 Task: Find connections with filter location Burg bei Magdeburg with filter topic #personaldevelopment with filter profile language German with filter current company Believe with filter school Chatrapati Sahuji Maharaj Kanpur University, Kanpur with filter industry Administrative and Support Services with filter service category Translation with filter keywords title Quality Engineer
Action: Mouse moved to (481, 64)
Screenshot: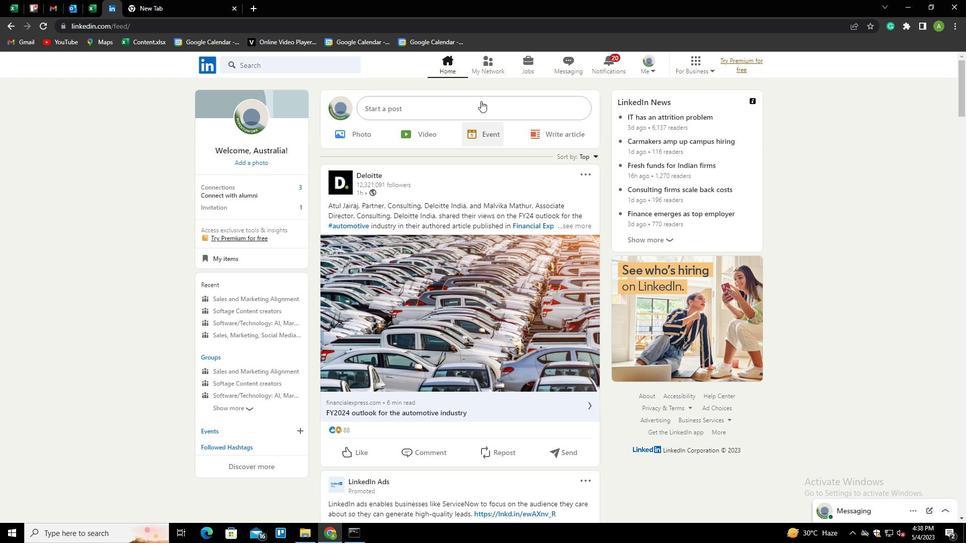 
Action: Mouse pressed left at (481, 64)
Screenshot: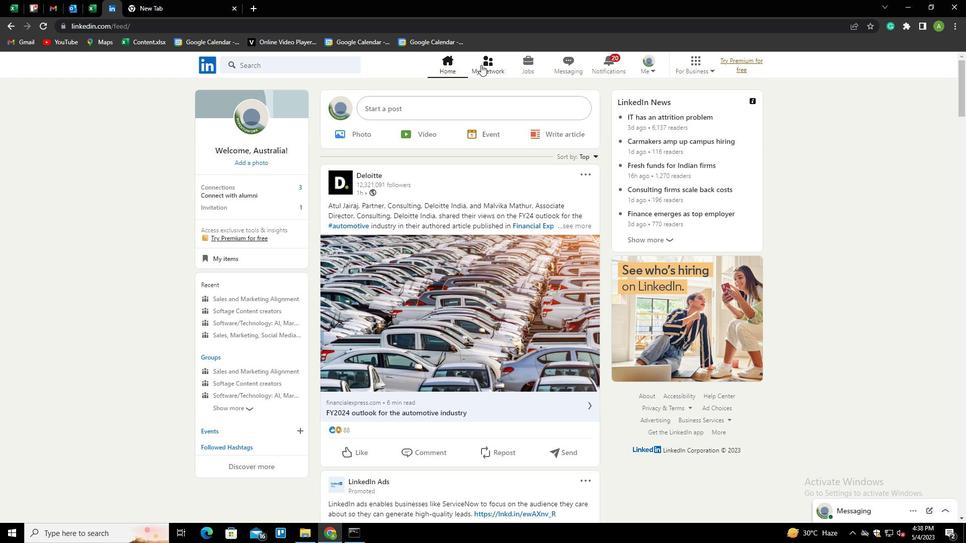
Action: Mouse moved to (270, 116)
Screenshot: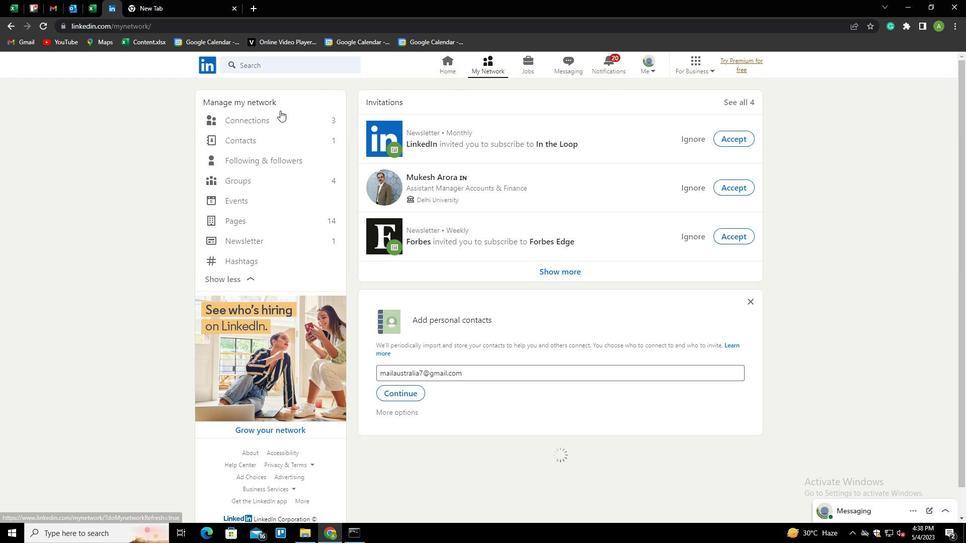 
Action: Mouse pressed left at (270, 116)
Screenshot: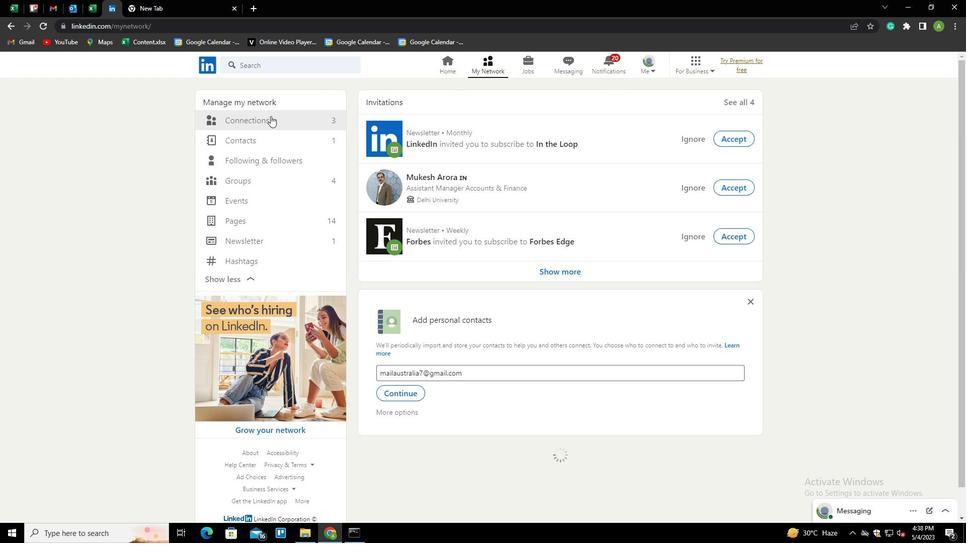 
Action: Mouse moved to (272, 117)
Screenshot: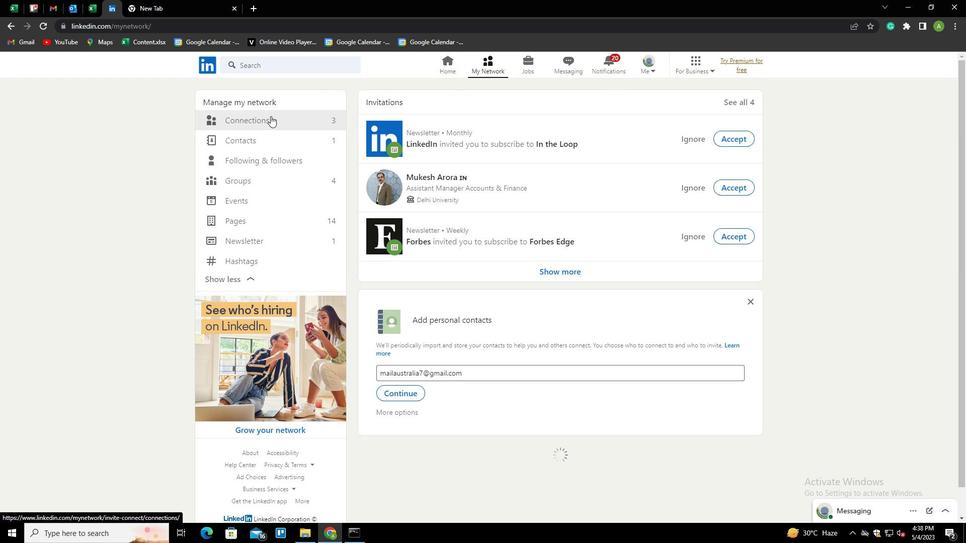 
Action: Mouse pressed left at (272, 117)
Screenshot: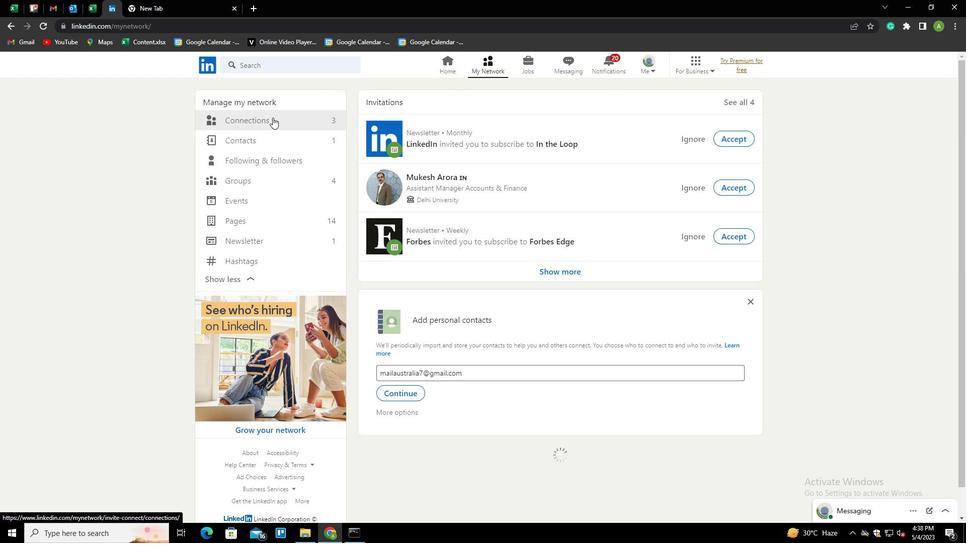 
Action: Mouse moved to (573, 122)
Screenshot: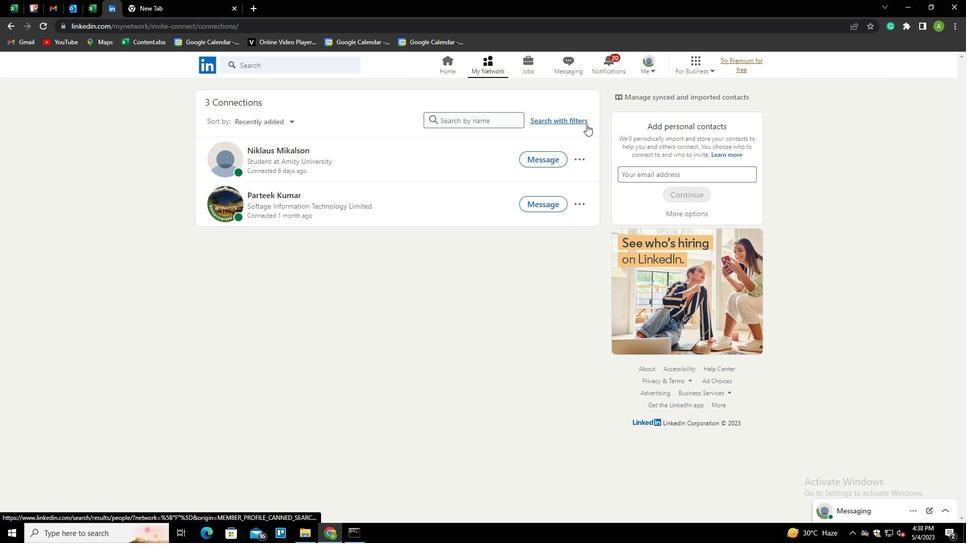 
Action: Mouse pressed left at (573, 122)
Screenshot: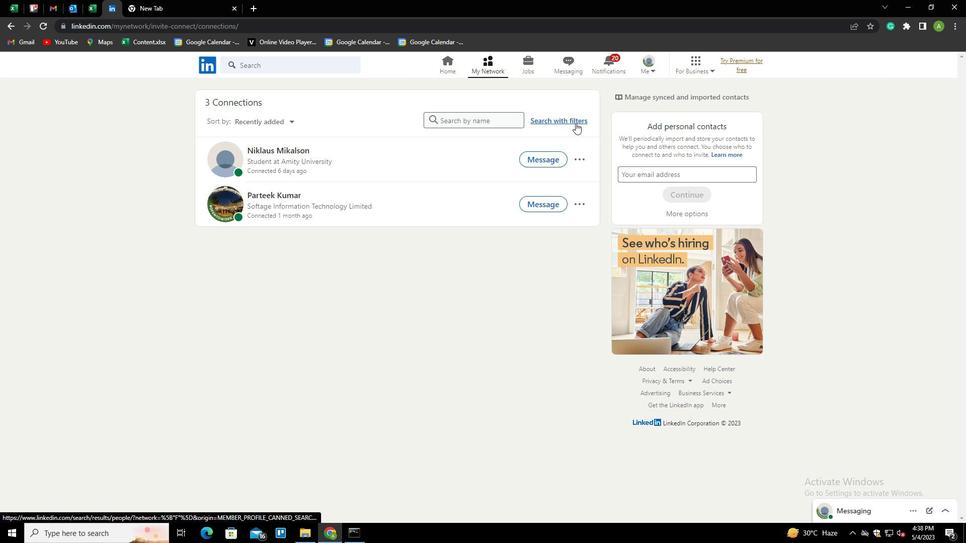 
Action: Mouse moved to (516, 95)
Screenshot: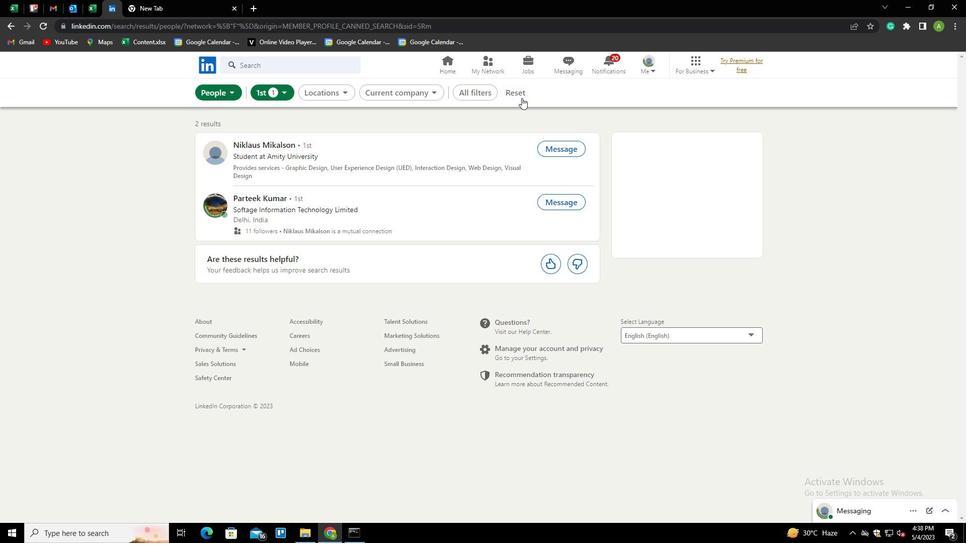 
Action: Mouse pressed left at (516, 95)
Screenshot: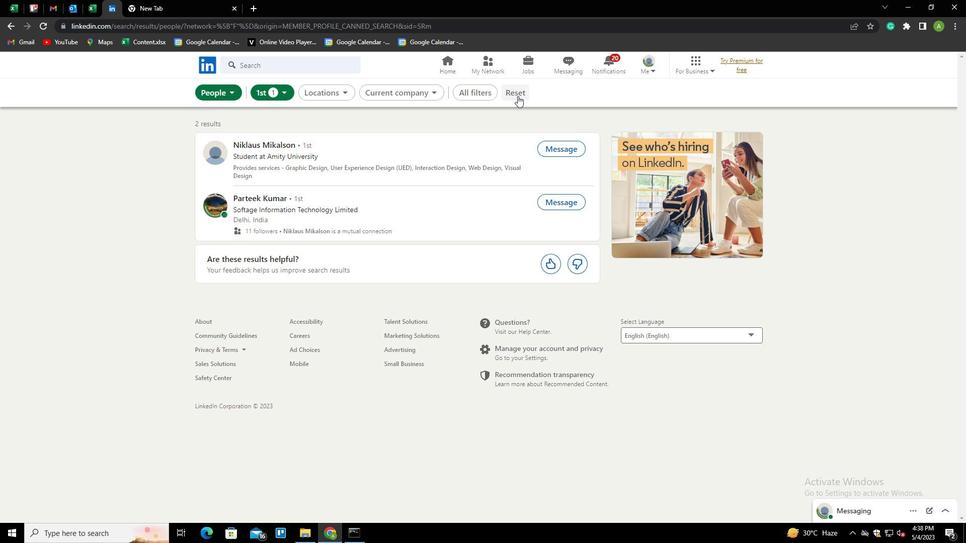 
Action: Mouse moved to (490, 95)
Screenshot: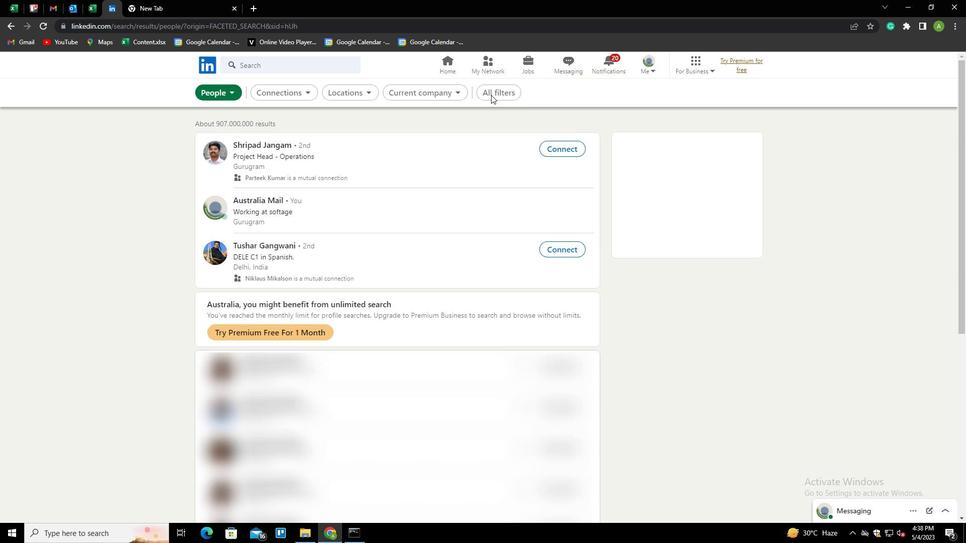
Action: Mouse pressed left at (490, 95)
Screenshot: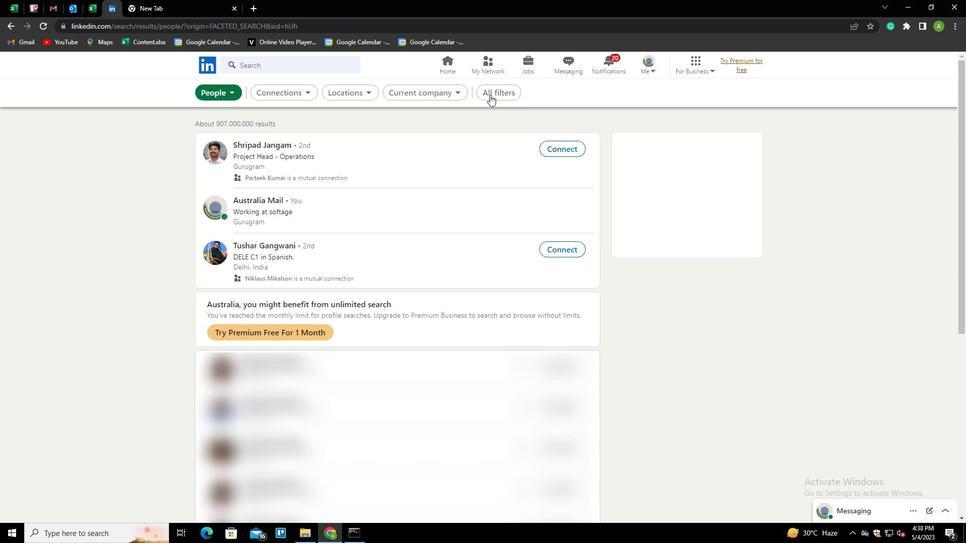 
Action: Mouse moved to (836, 338)
Screenshot: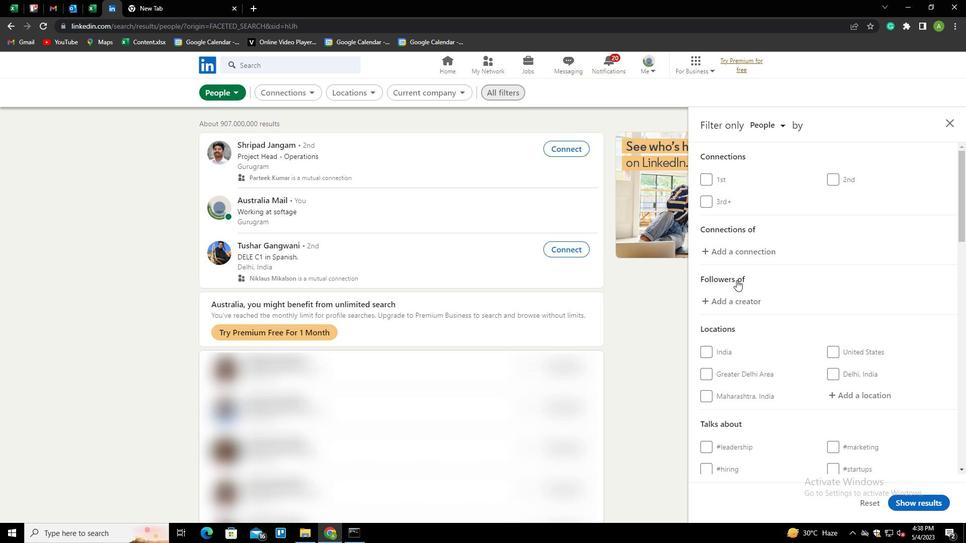 
Action: Mouse scrolled (836, 337) with delta (0, 0)
Screenshot: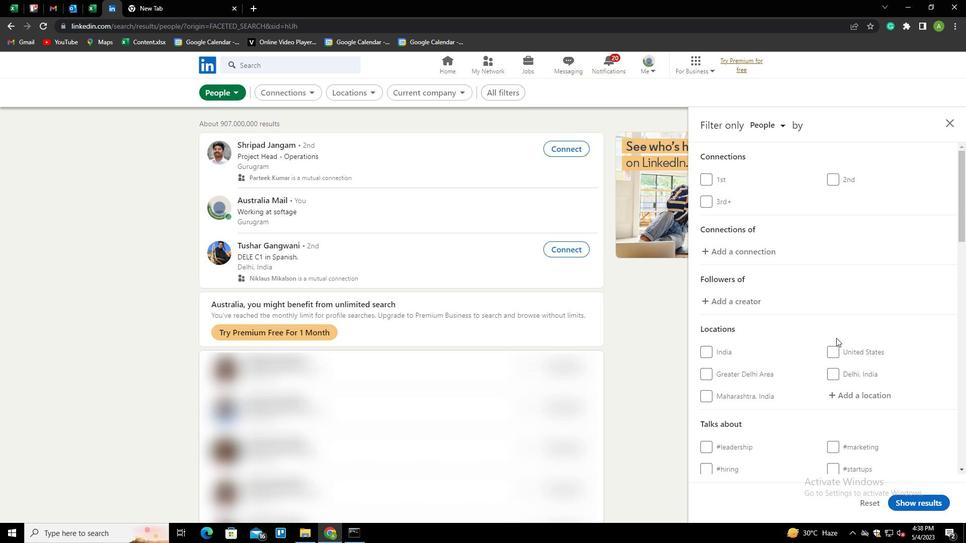 
Action: Mouse scrolled (836, 337) with delta (0, 0)
Screenshot: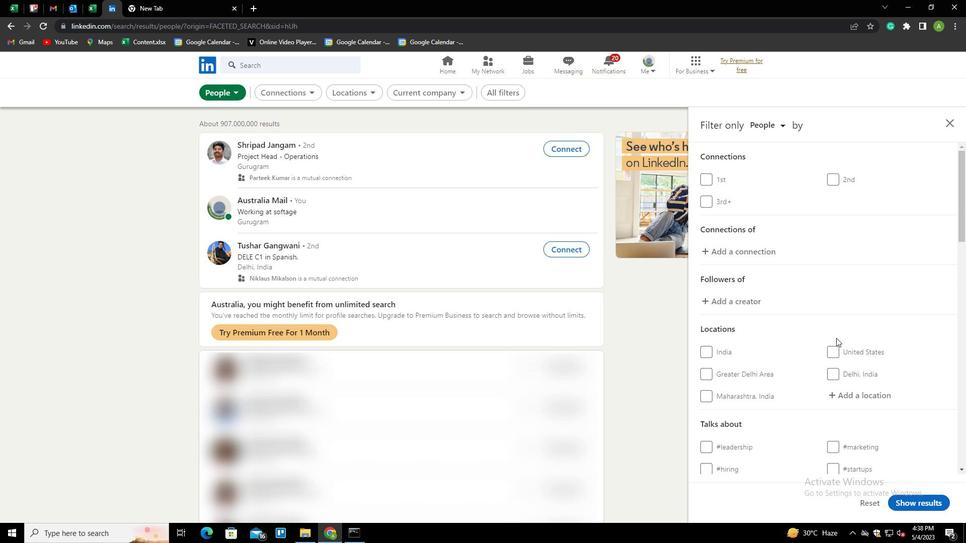 
Action: Mouse moved to (834, 296)
Screenshot: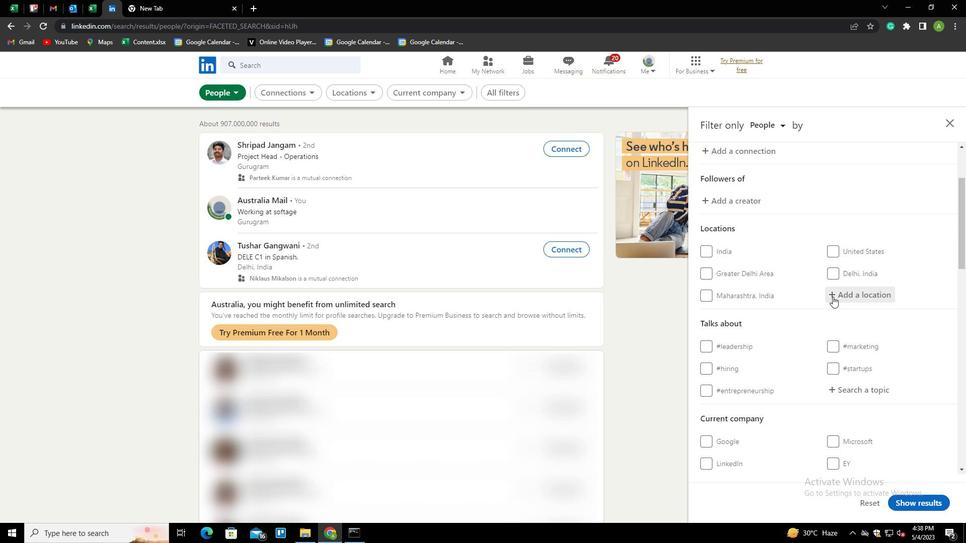 
Action: Mouse pressed left at (834, 296)
Screenshot: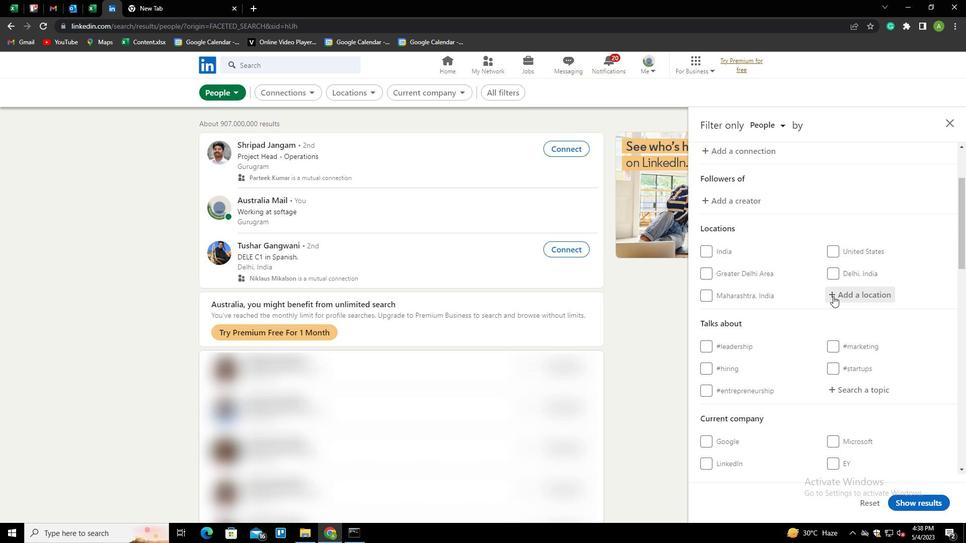 
Action: Mouse moved to (838, 296)
Screenshot: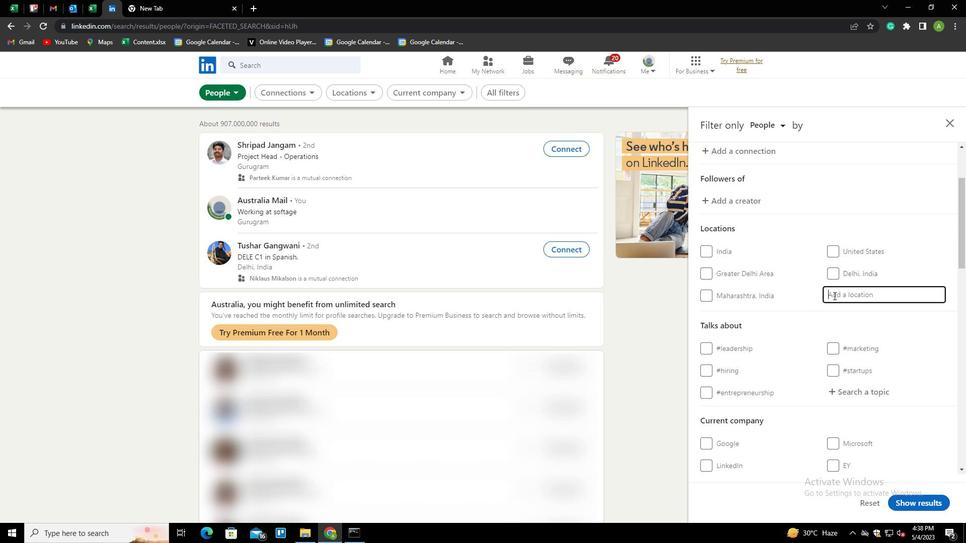 
Action: Key pressed <Key.shift>BURG<Key.space>BEI
Screenshot: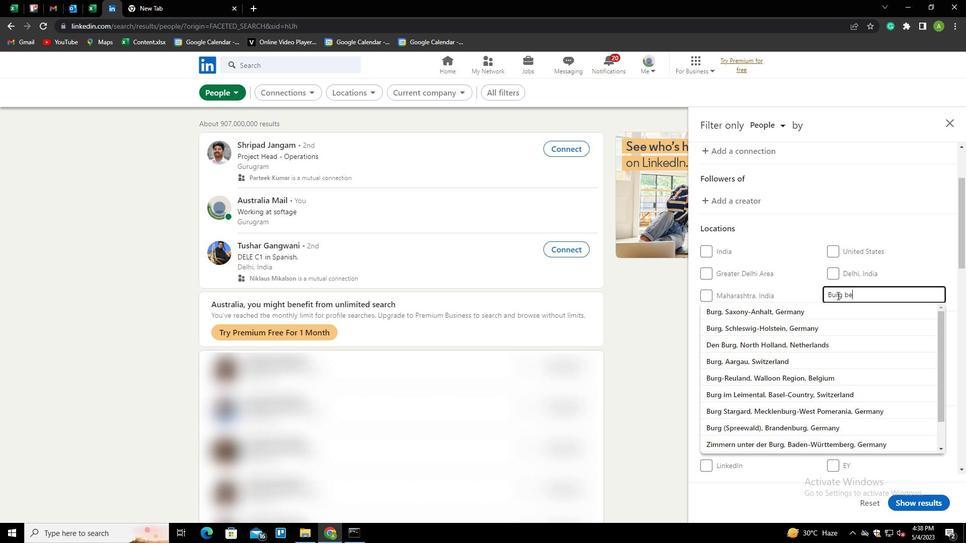 
Action: Mouse moved to (860, 296)
Screenshot: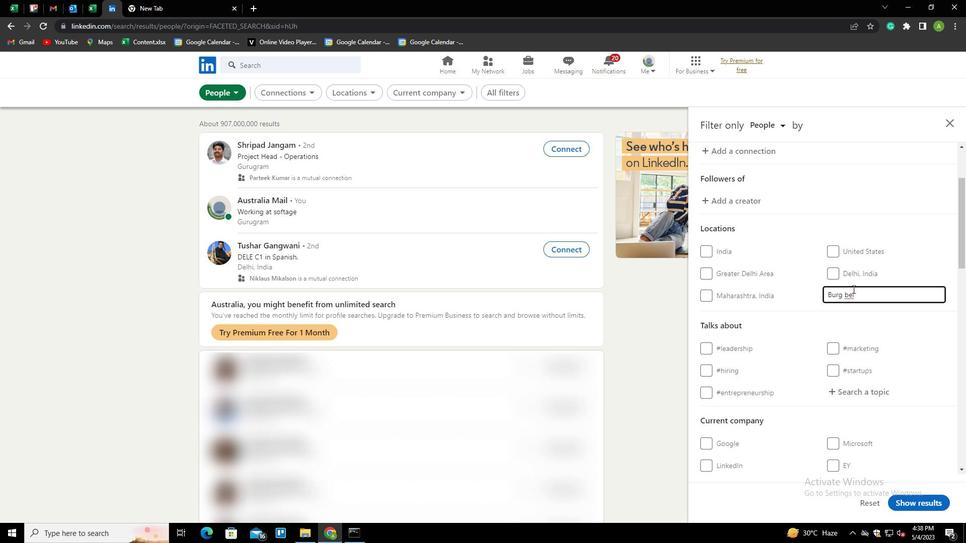 
Action: Key pressed <Key.space><Key.shift>MAGDEBR<Key.backspace>URG
Screenshot: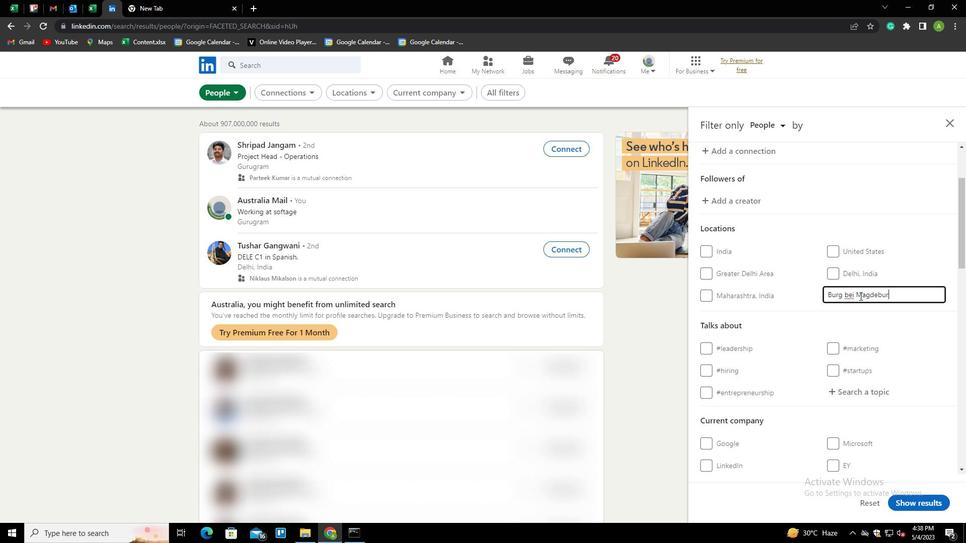 
Action: Mouse moved to (909, 327)
Screenshot: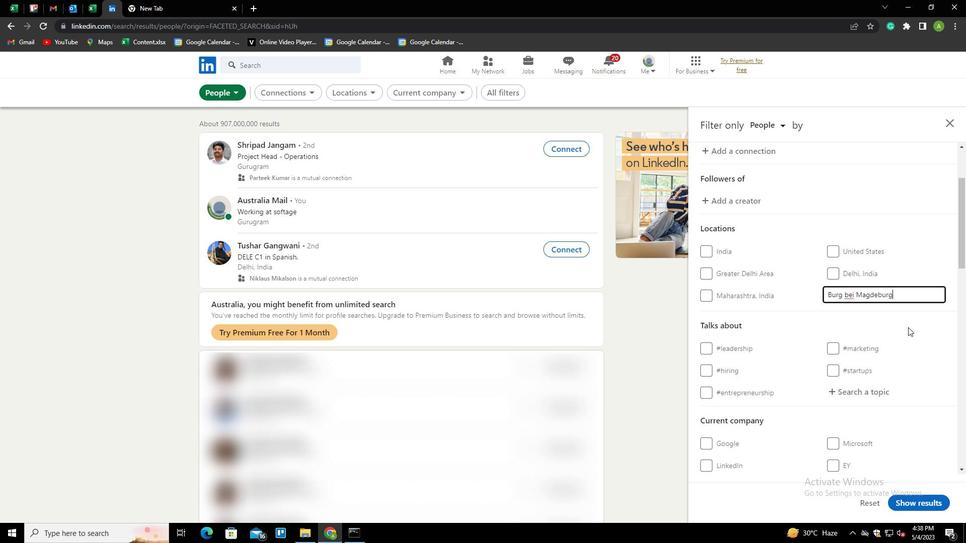 
Action: Mouse pressed left at (909, 327)
Screenshot: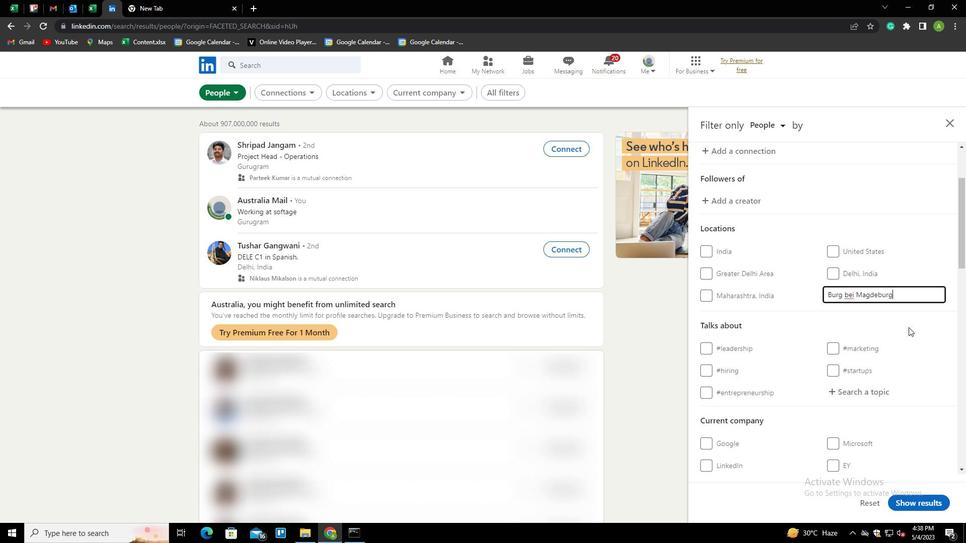 
Action: Mouse moved to (856, 392)
Screenshot: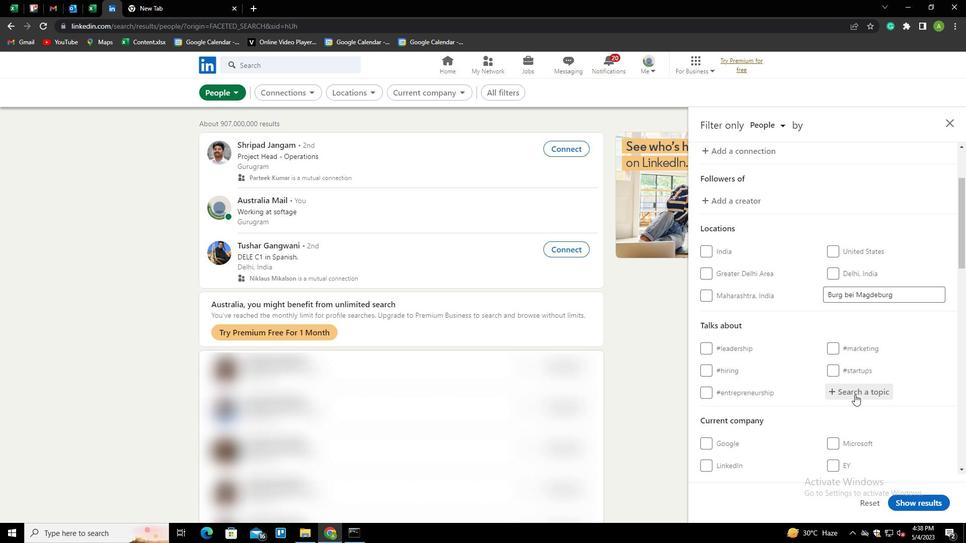 
Action: Mouse pressed left at (856, 392)
Screenshot: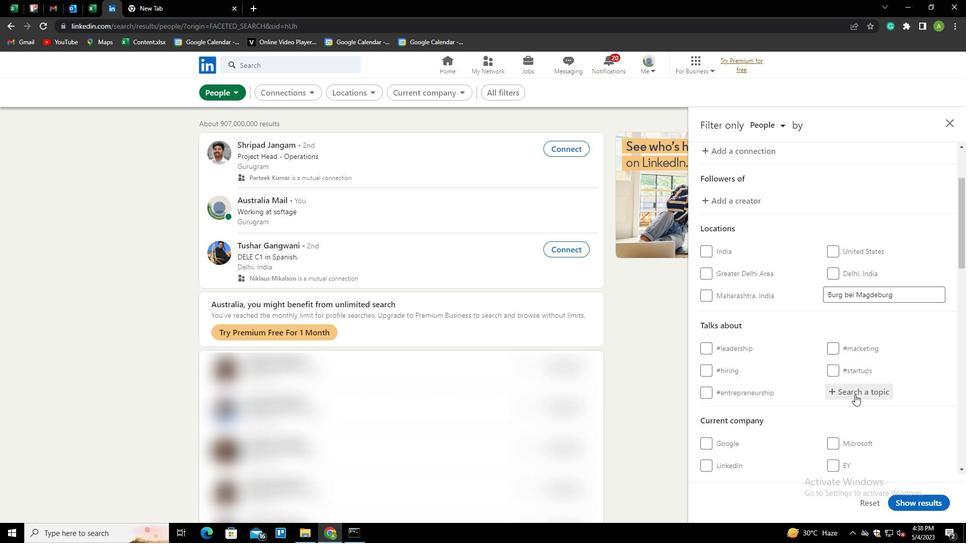 
Action: Mouse moved to (847, 385)
Screenshot: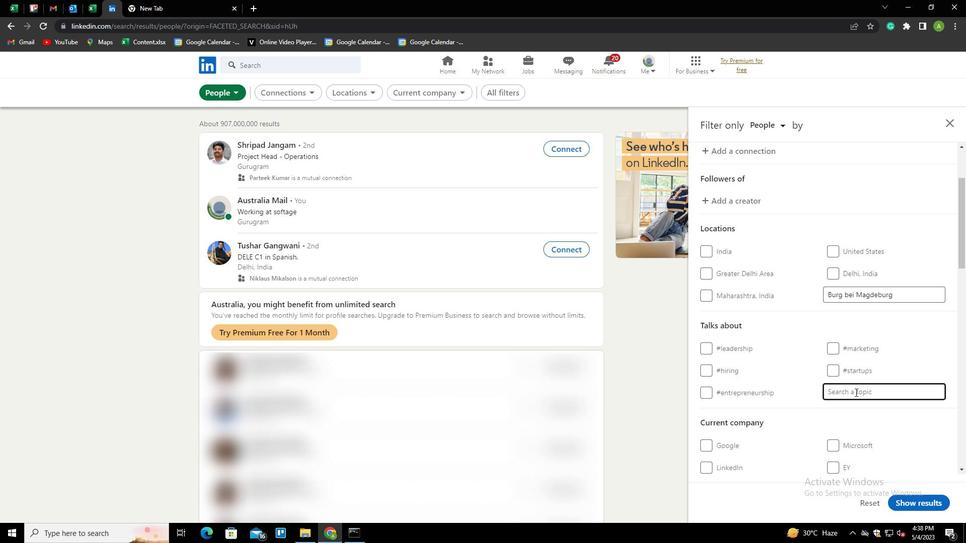 
Action: Key pressed PERSONALDEVELOPMENT<Key.down><Key.enter>
Screenshot: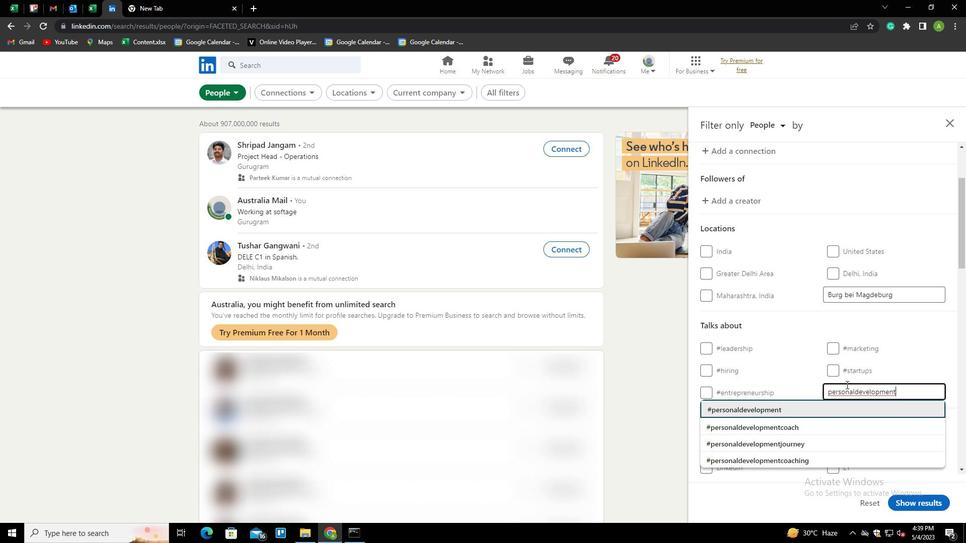 
Action: Mouse moved to (838, 378)
Screenshot: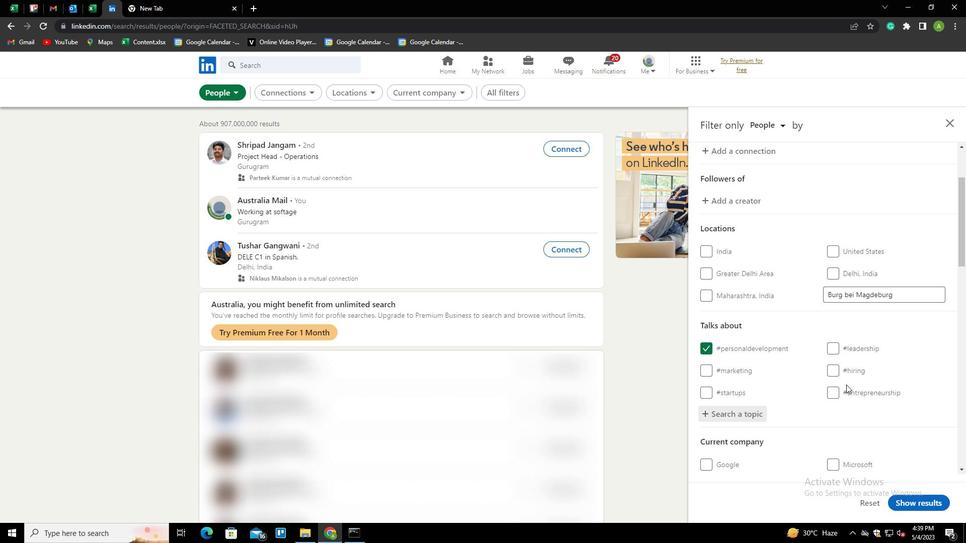 
Action: Mouse scrolled (838, 378) with delta (0, 0)
Screenshot: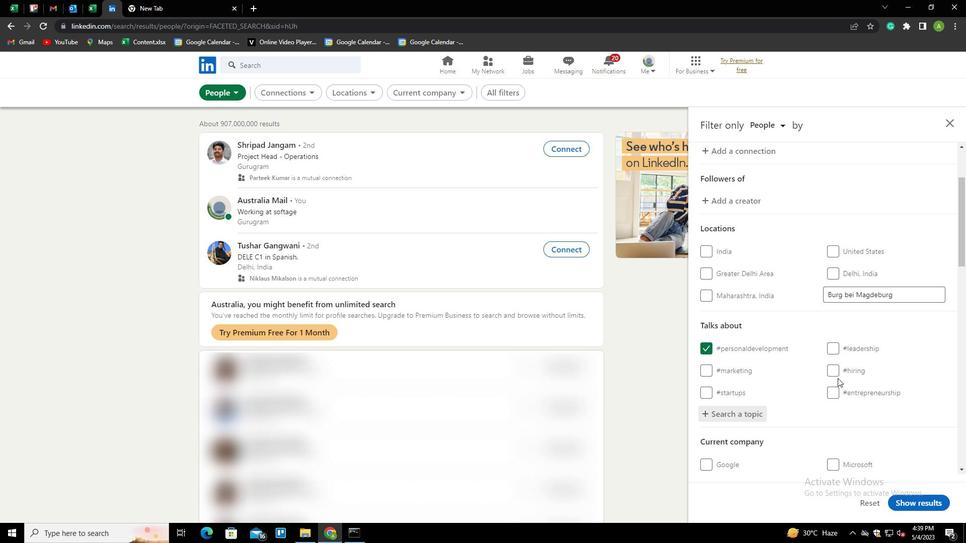 
Action: Mouse scrolled (838, 378) with delta (0, 0)
Screenshot: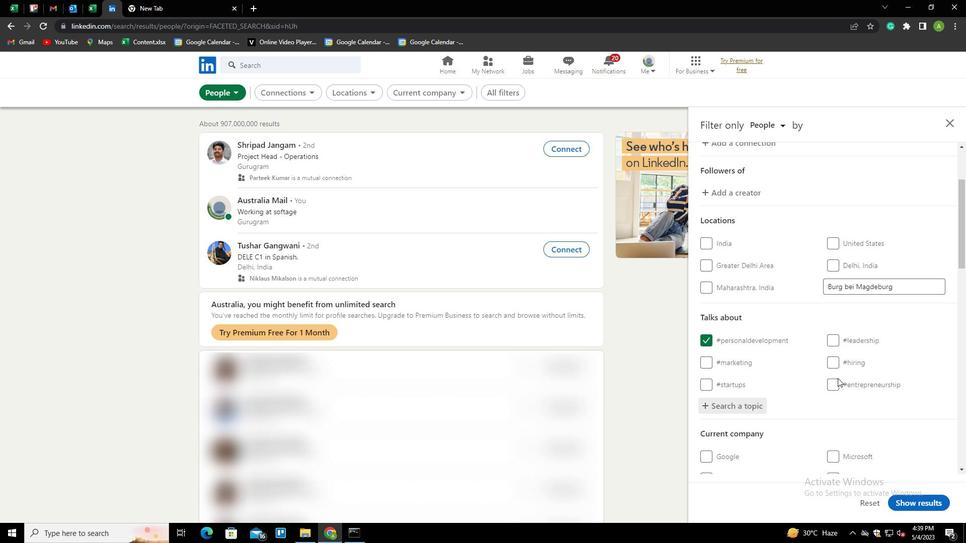 
Action: Mouse scrolled (838, 378) with delta (0, 0)
Screenshot: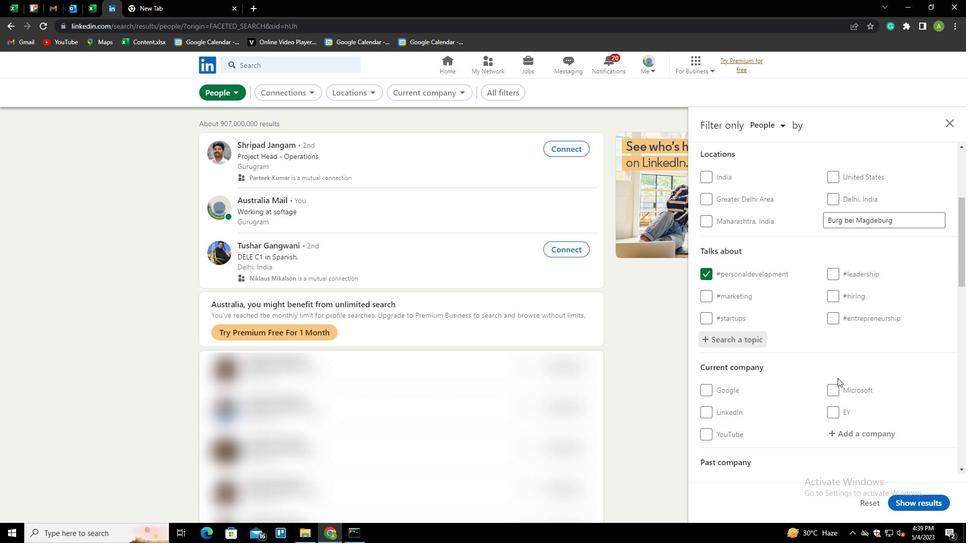 
Action: Mouse moved to (845, 362)
Screenshot: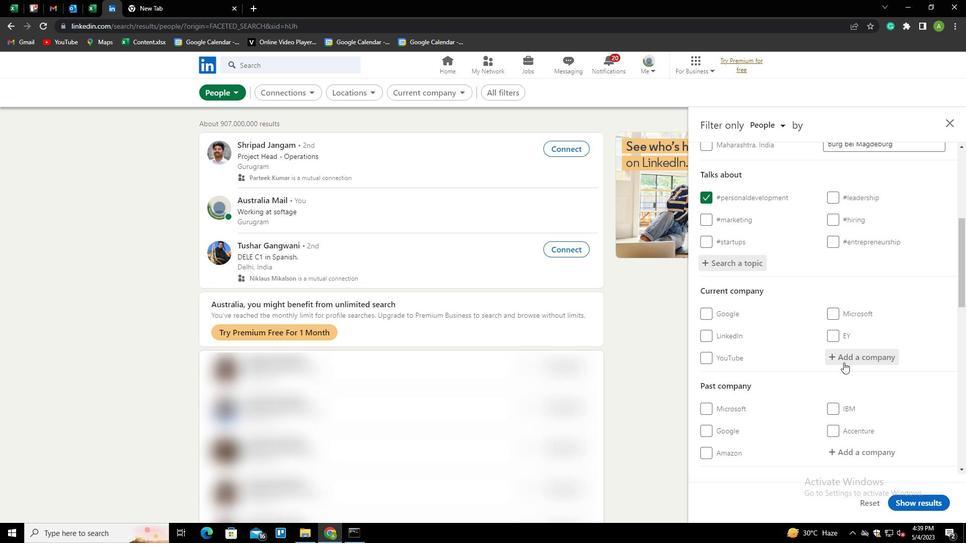 
Action: Mouse scrolled (845, 361) with delta (0, 0)
Screenshot: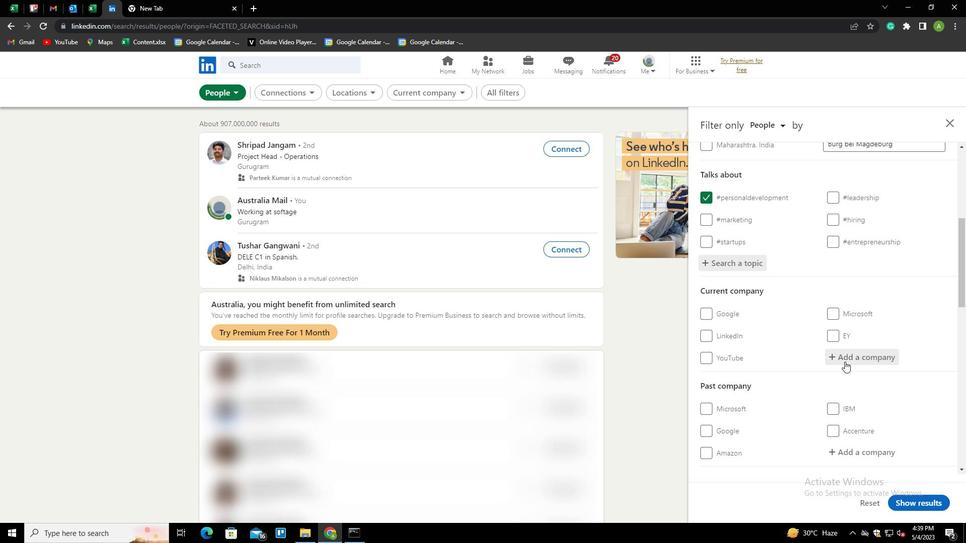 
Action: Mouse scrolled (845, 361) with delta (0, 0)
Screenshot: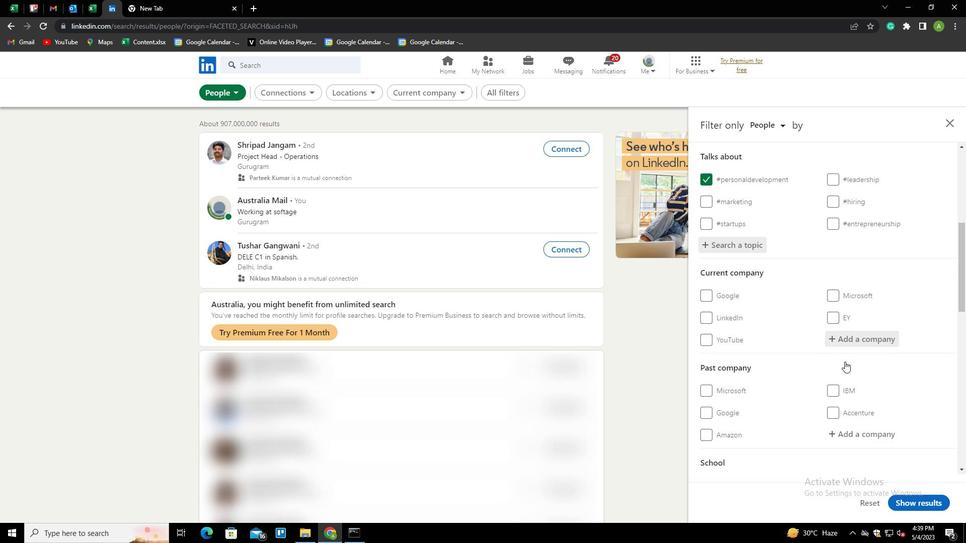 
Action: Mouse scrolled (845, 361) with delta (0, 0)
Screenshot: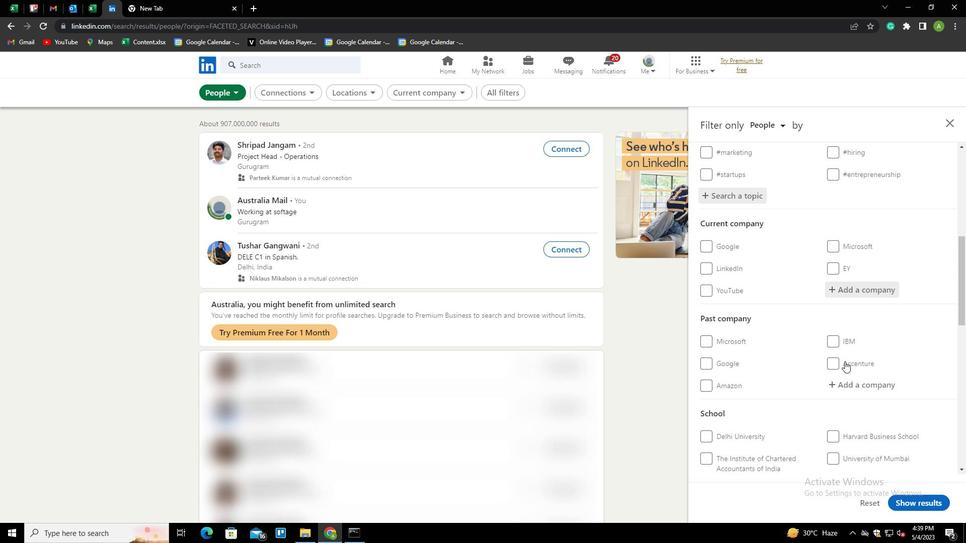 
Action: Mouse scrolled (845, 361) with delta (0, 0)
Screenshot: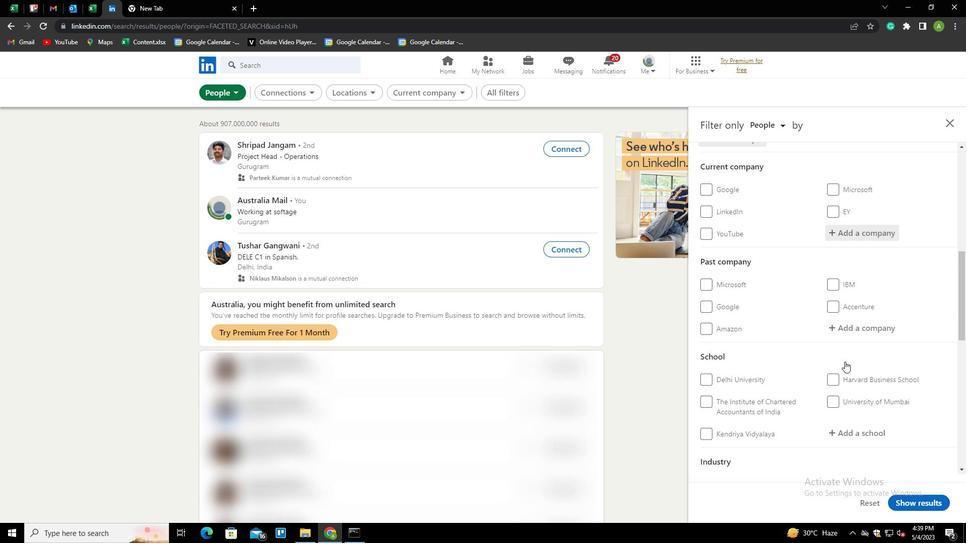 
Action: Mouse scrolled (845, 361) with delta (0, 0)
Screenshot: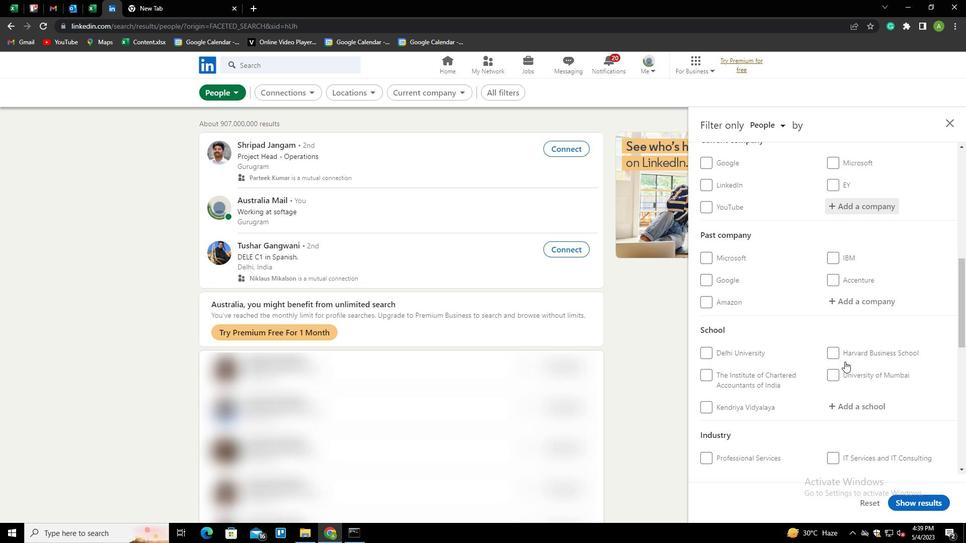 
Action: Mouse scrolled (845, 361) with delta (0, 0)
Screenshot: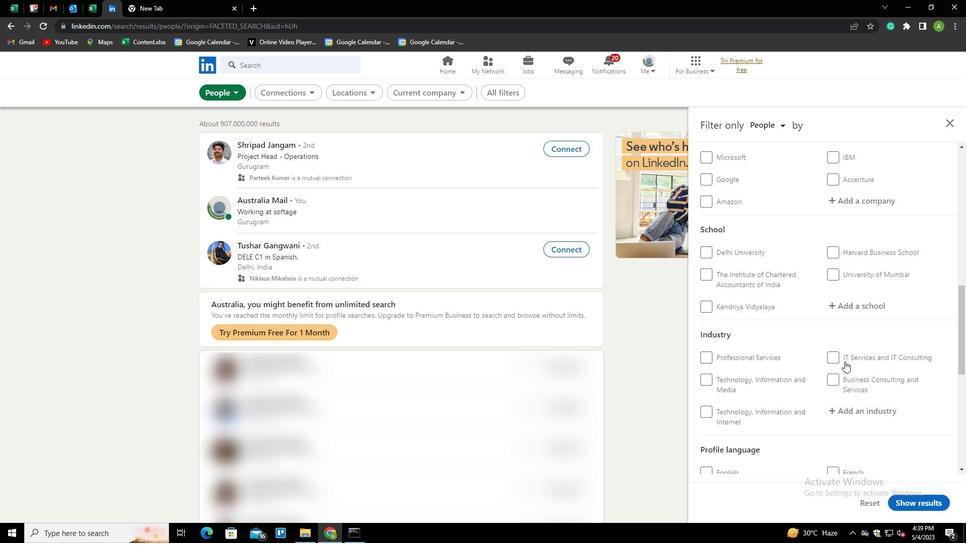 
Action: Mouse scrolled (845, 361) with delta (0, 0)
Screenshot: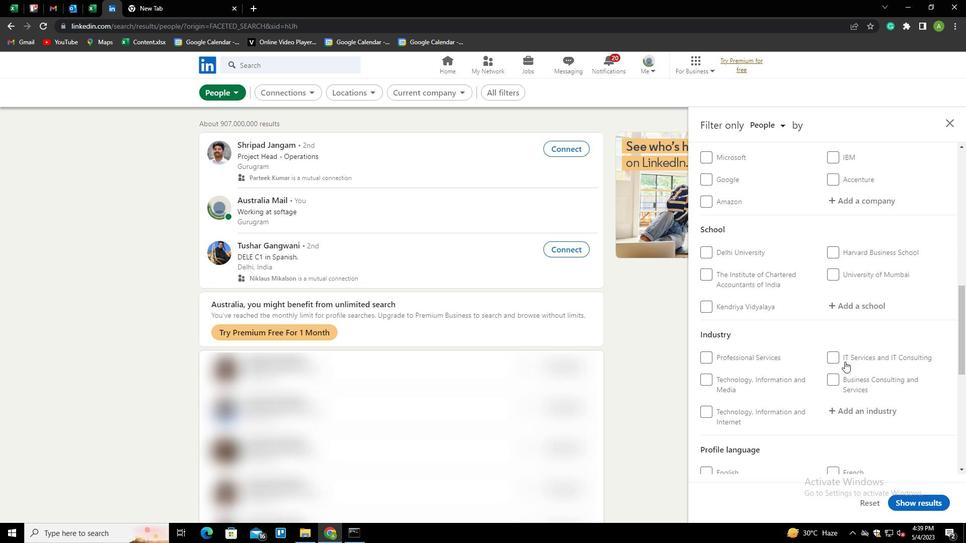 
Action: Mouse scrolled (845, 361) with delta (0, 0)
Screenshot: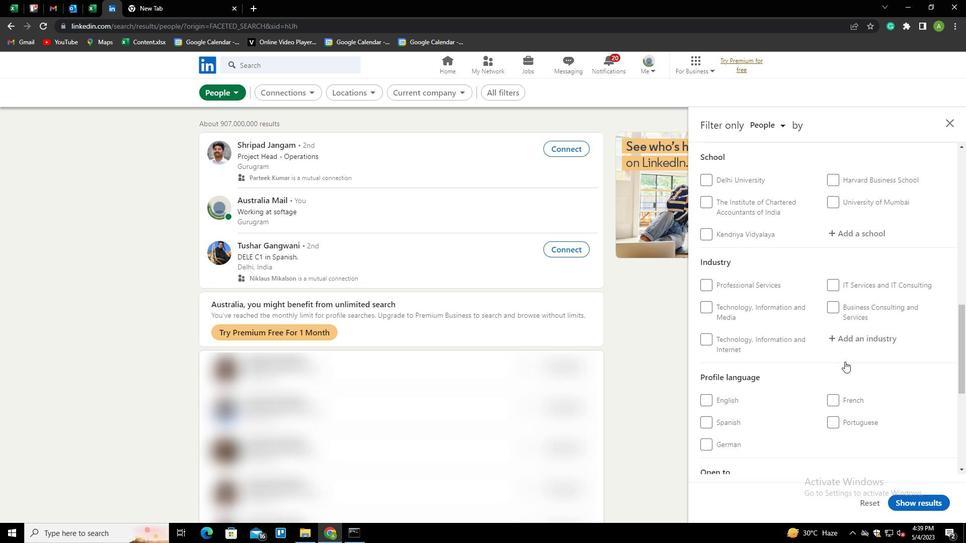 
Action: Mouse moved to (721, 366)
Screenshot: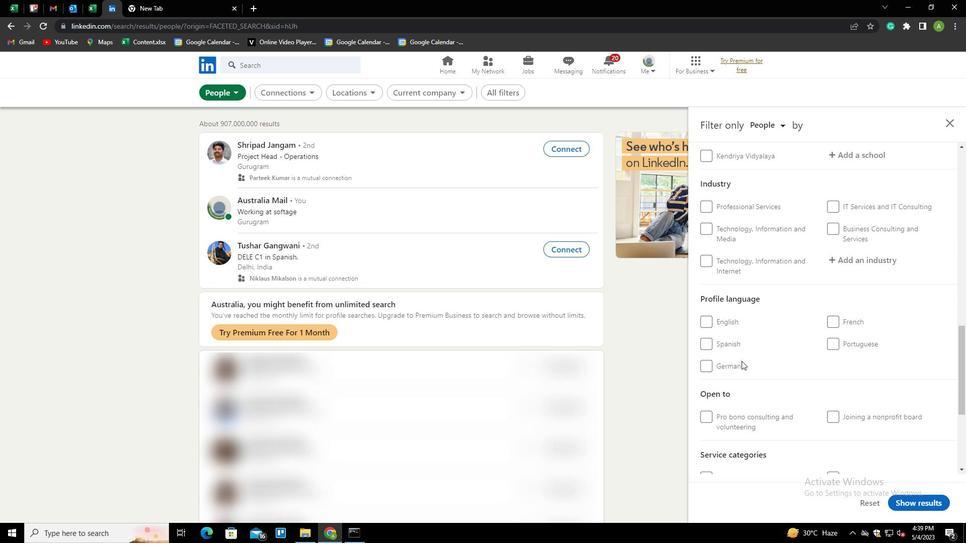 
Action: Mouse pressed left at (721, 366)
Screenshot: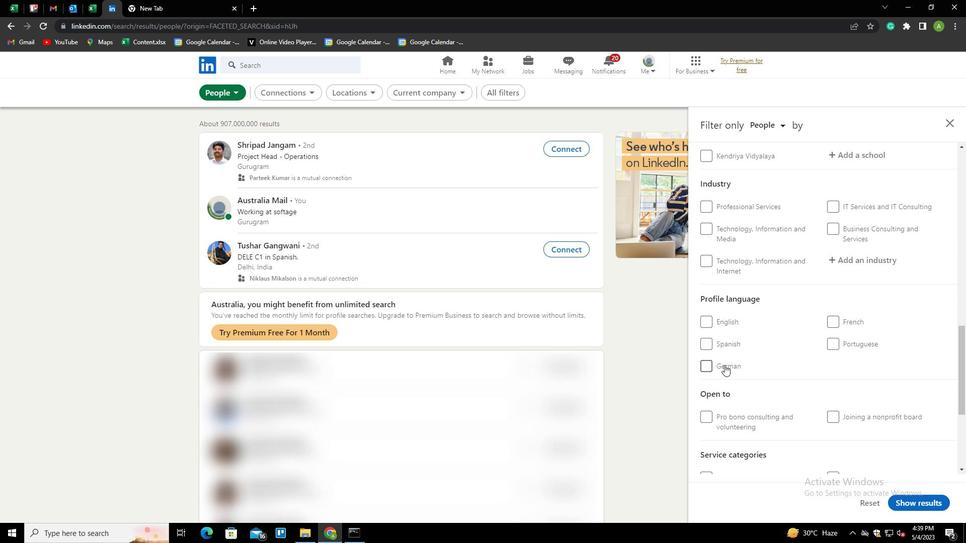 
Action: Mouse moved to (824, 384)
Screenshot: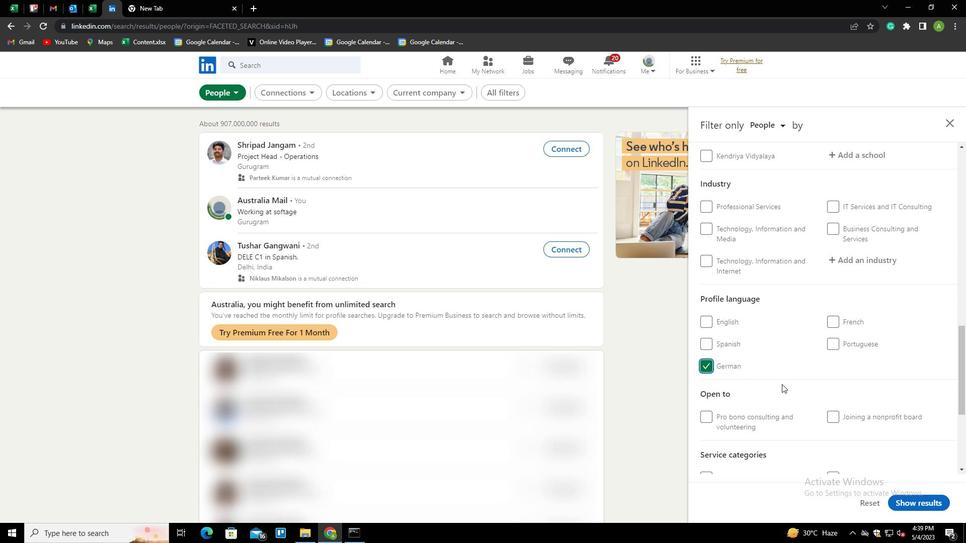 
Action: Mouse scrolled (824, 385) with delta (0, 0)
Screenshot: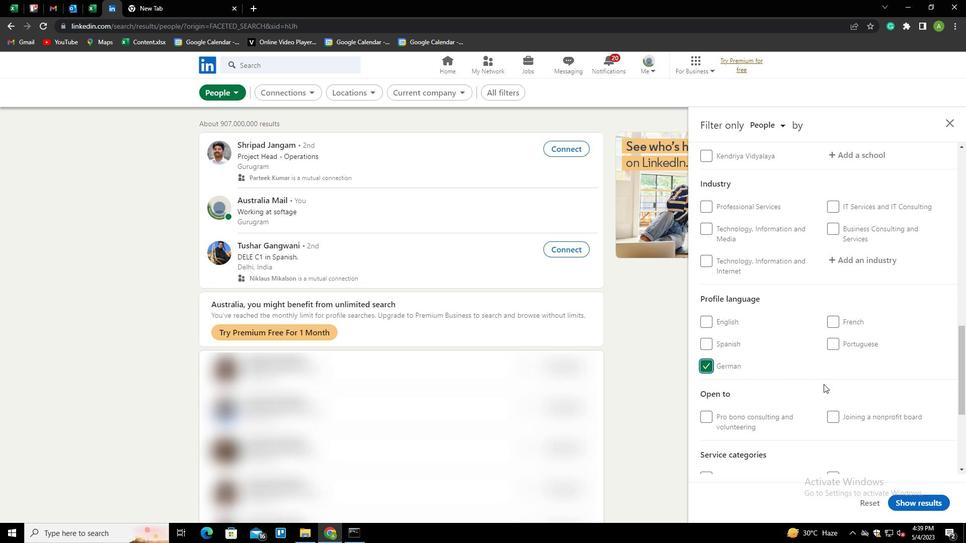 
Action: Mouse scrolled (824, 385) with delta (0, 0)
Screenshot: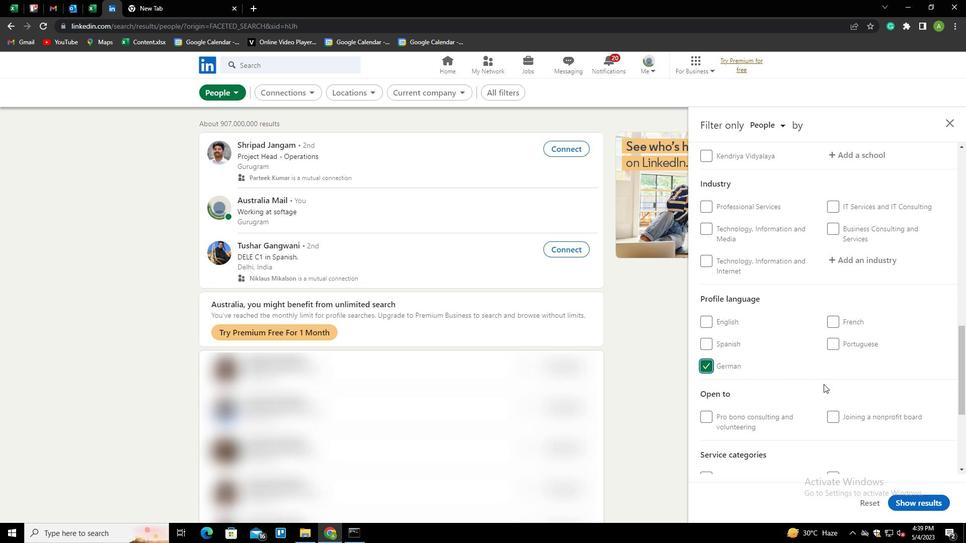 
Action: Mouse scrolled (824, 385) with delta (0, 0)
Screenshot: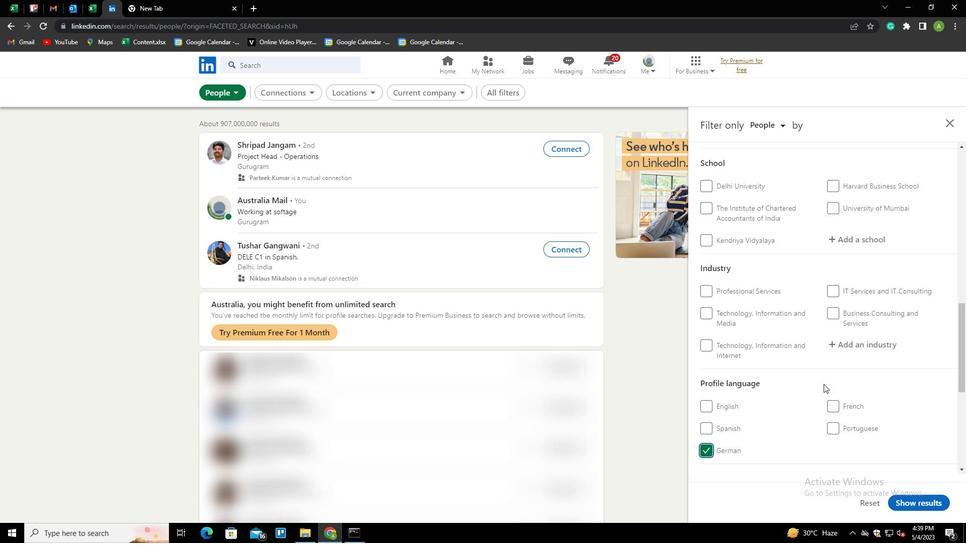 
Action: Mouse scrolled (824, 385) with delta (0, 0)
Screenshot: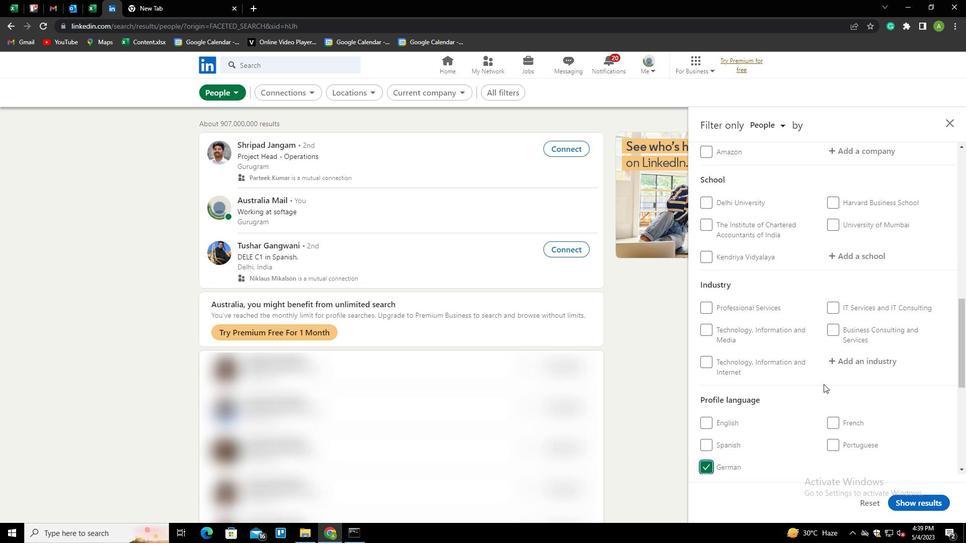 
Action: Mouse scrolled (824, 385) with delta (0, 0)
Screenshot: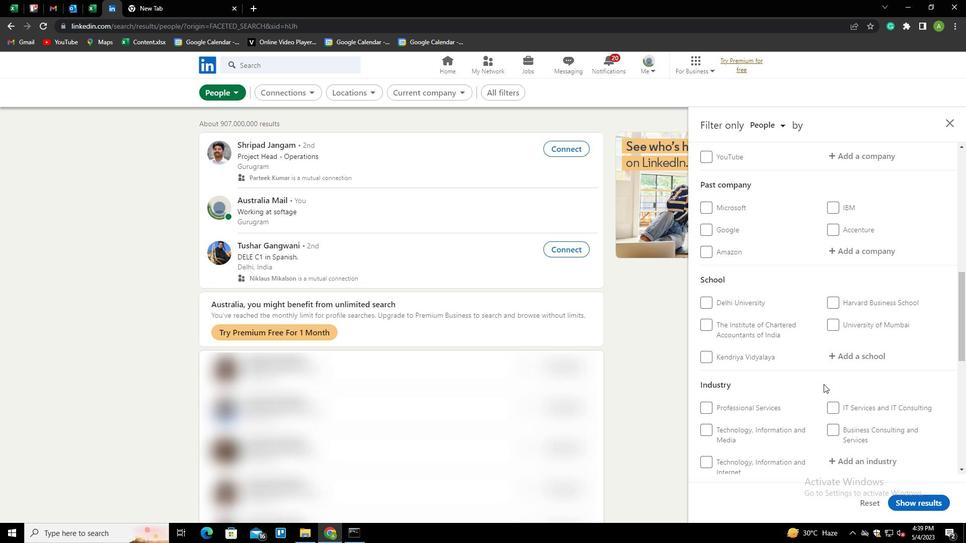 
Action: Mouse scrolled (824, 385) with delta (0, 0)
Screenshot: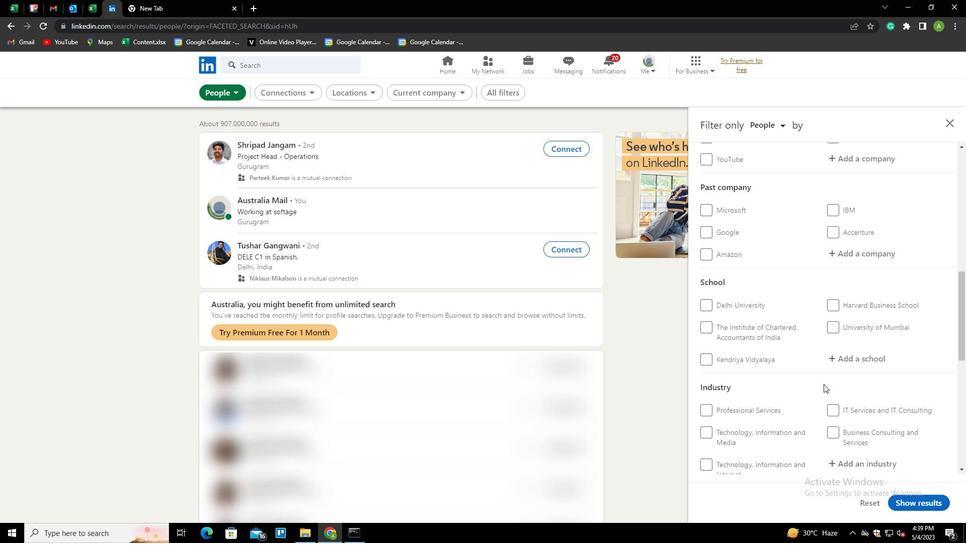 
Action: Mouse scrolled (824, 385) with delta (0, 0)
Screenshot: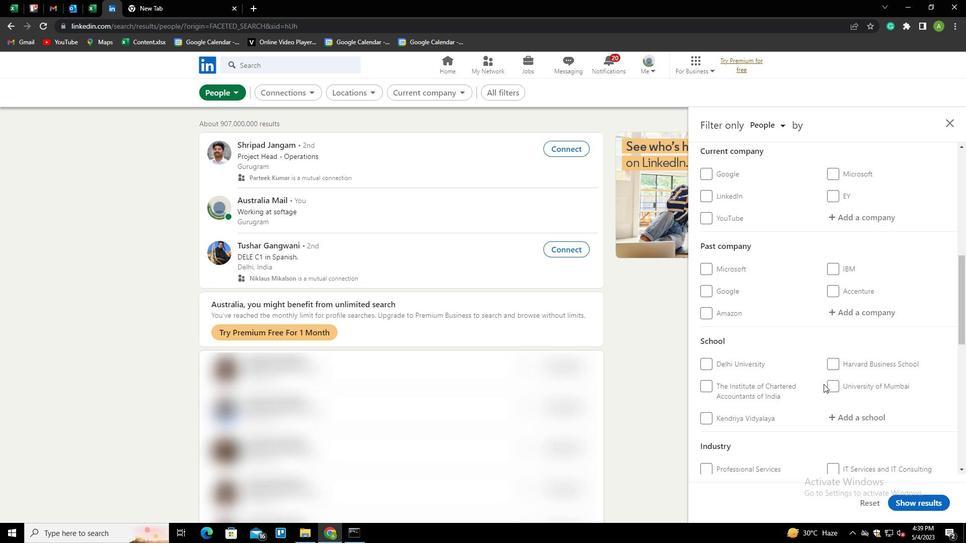 
Action: Mouse moved to (855, 308)
Screenshot: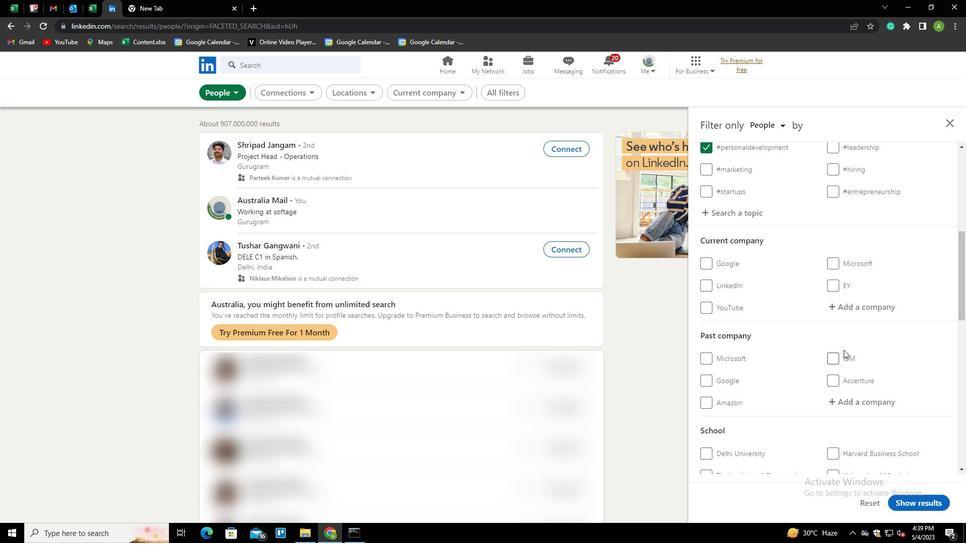 
Action: Mouse pressed left at (855, 308)
Screenshot: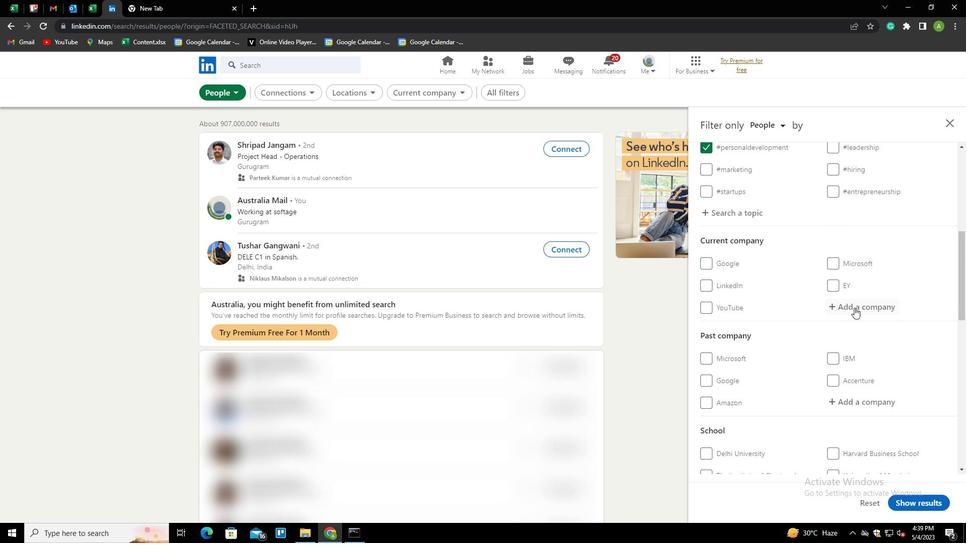 
Action: Mouse moved to (854, 306)
Screenshot: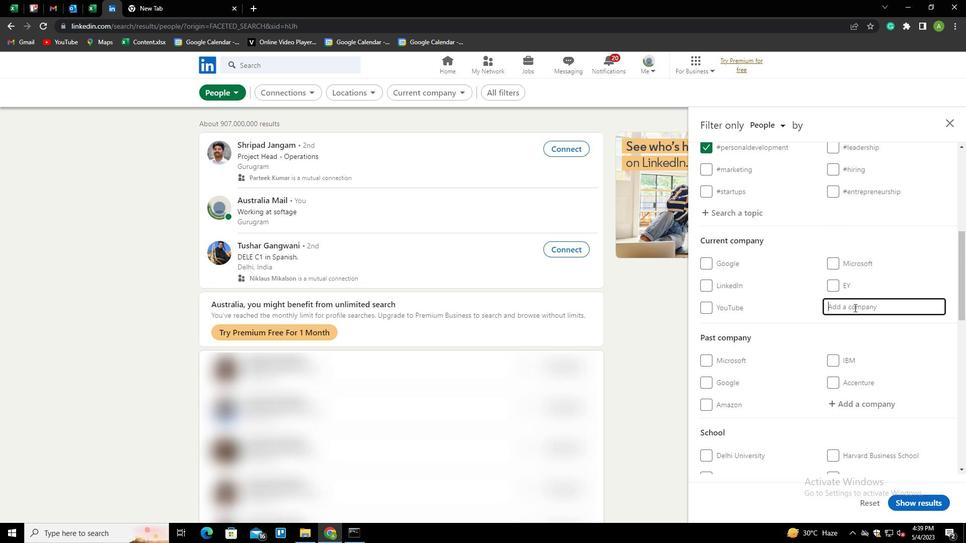 
Action: Key pressed <Key.shift>BELIEVE<Key.down><Key.enter>
Screenshot: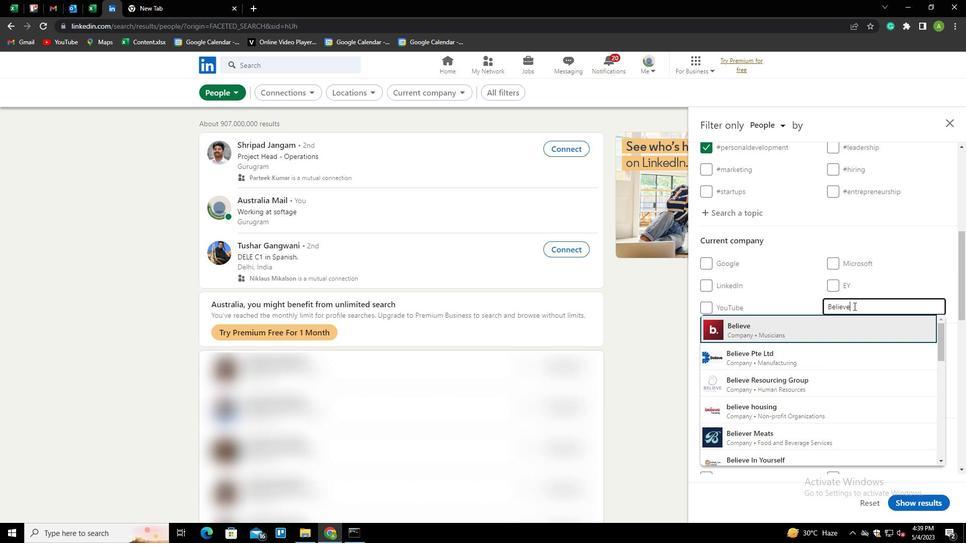 
Action: Mouse scrolled (854, 306) with delta (0, 0)
Screenshot: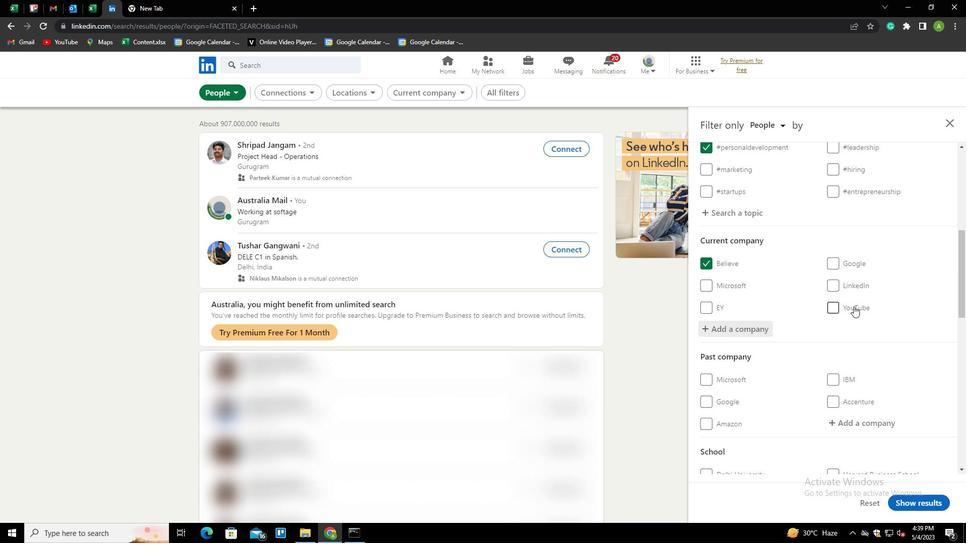 
Action: Mouse scrolled (854, 306) with delta (0, 0)
Screenshot: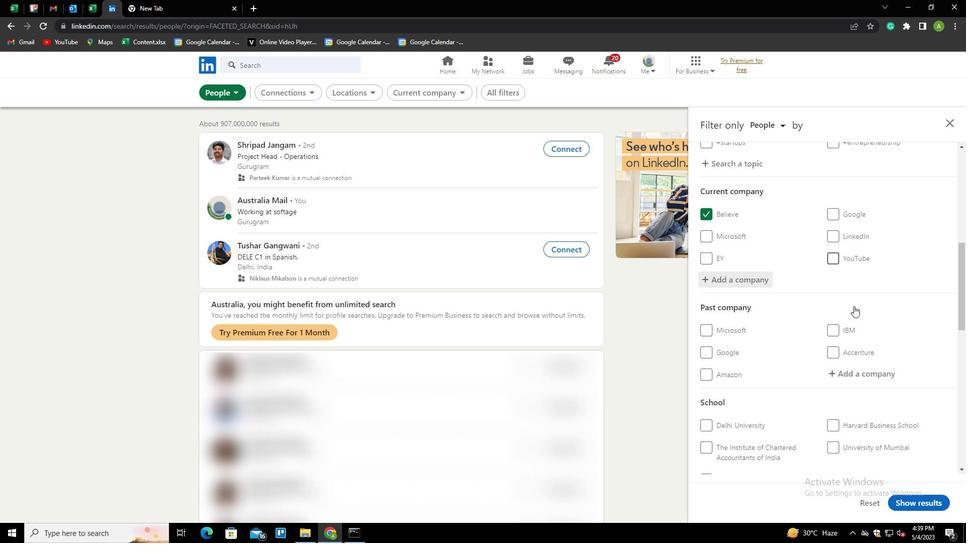
Action: Mouse scrolled (854, 306) with delta (0, 0)
Screenshot: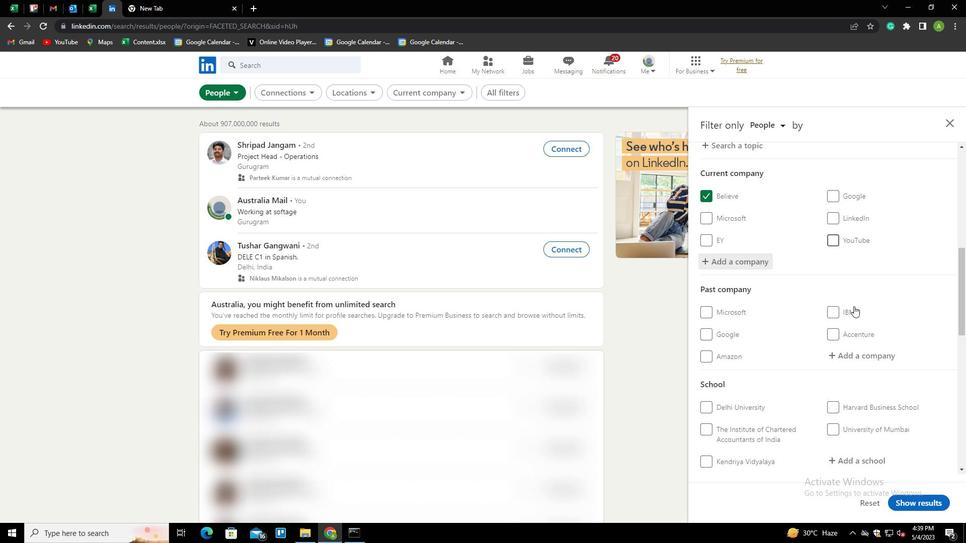 
Action: Mouse moved to (843, 372)
Screenshot: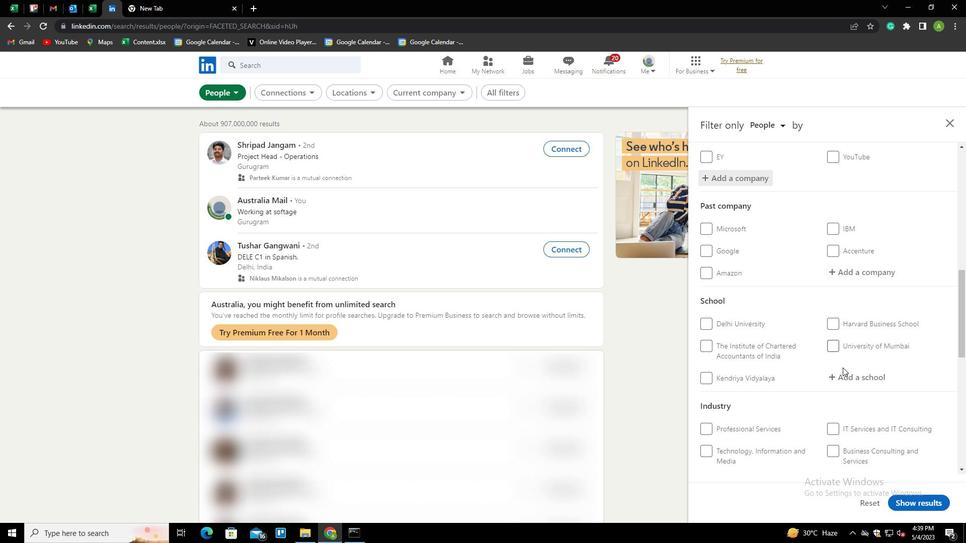 
Action: Mouse pressed left at (843, 372)
Screenshot: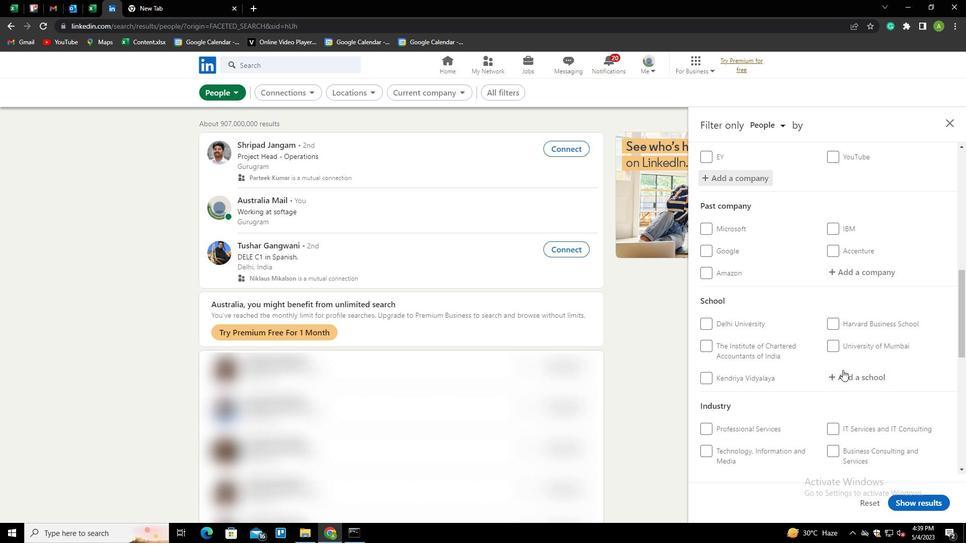 
Action: Mouse moved to (851, 370)
Screenshot: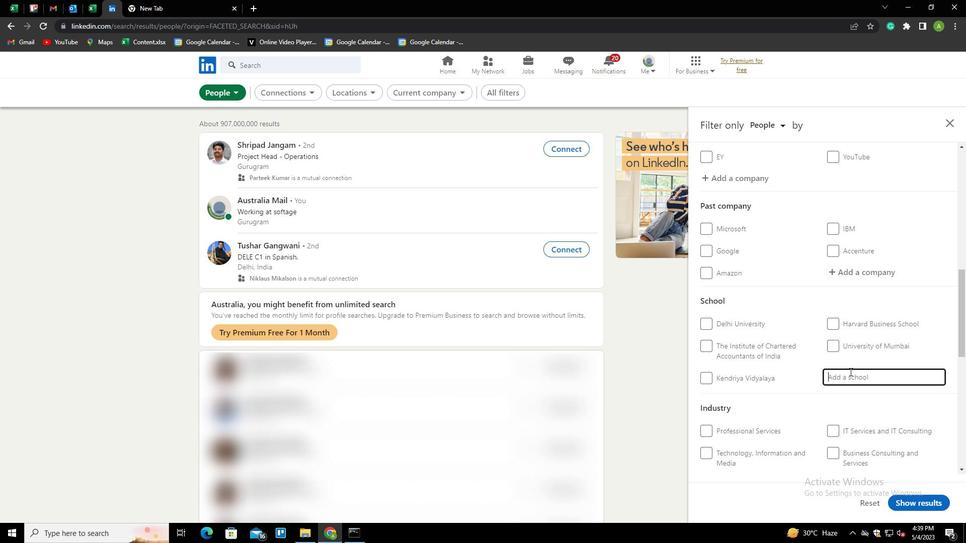 
Action: Key pressed <Key.shift>CHATRAPATI<Key.space><Key.shift>SAHUJI<Key.down><Key.enter>
Screenshot: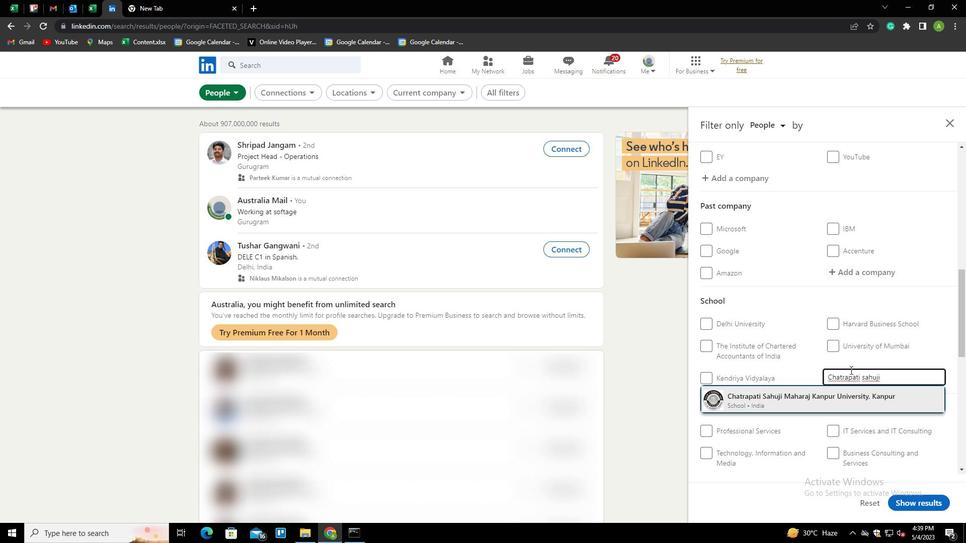 
Action: Mouse scrolled (851, 370) with delta (0, 0)
Screenshot: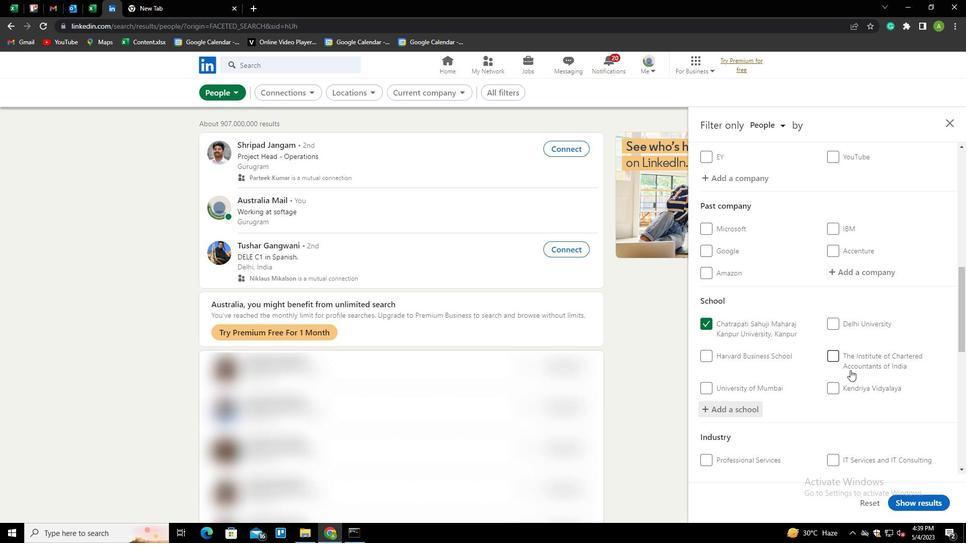 
Action: Mouse scrolled (851, 370) with delta (0, 0)
Screenshot: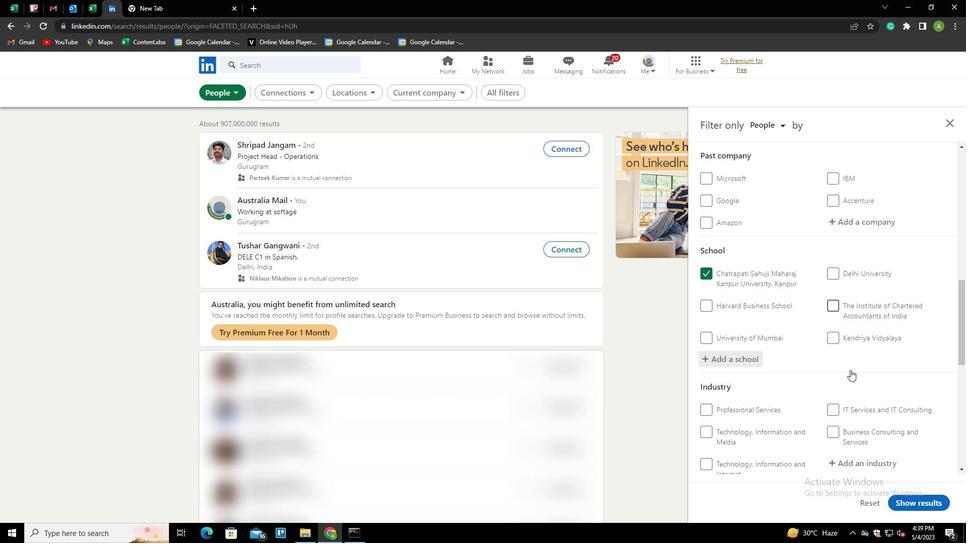 
Action: Mouse scrolled (851, 370) with delta (0, 0)
Screenshot: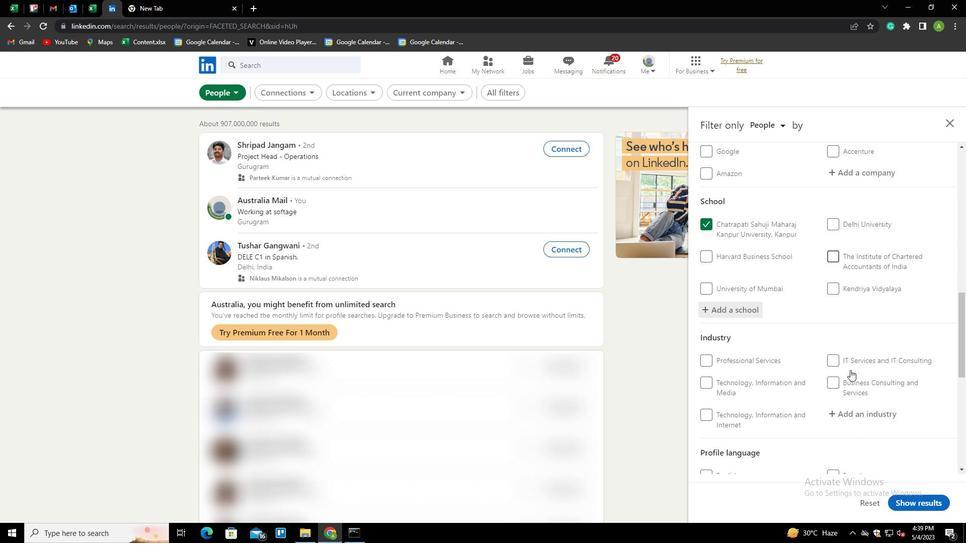 
Action: Mouse moved to (850, 362)
Screenshot: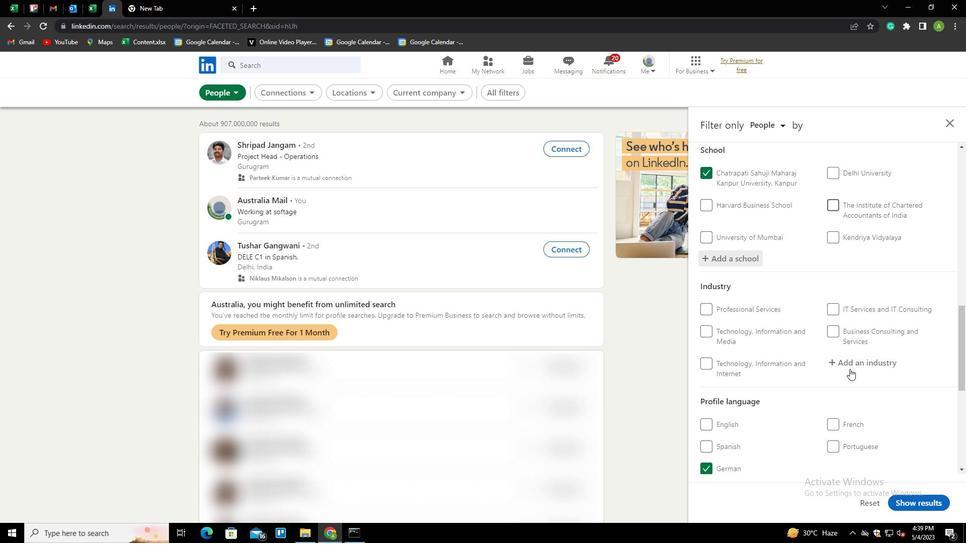 
Action: Mouse pressed left at (850, 362)
Screenshot: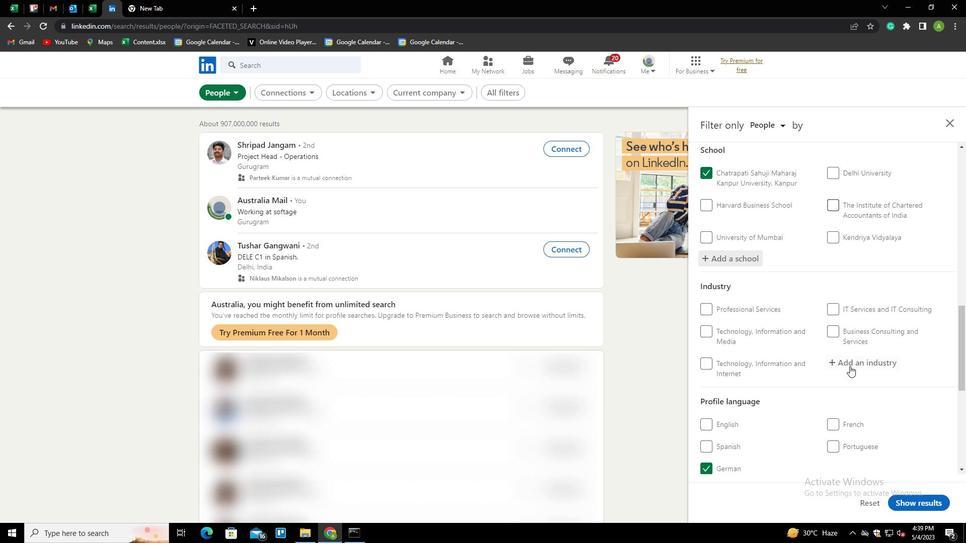 
Action: Mouse moved to (850, 361)
Screenshot: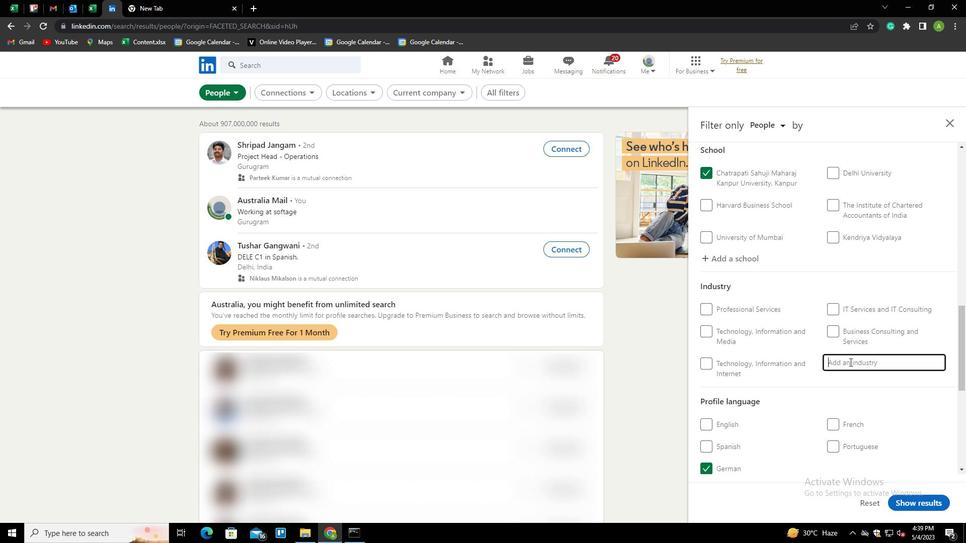 
Action: Key pressed <Key.shift><Key.shift><Key.shift><Key.shift><Key.shift><Key.shift><Key.shift><Key.shift><Key.shift><Key.shift>ADMINISTRATIVE<Key.space>AND<Key.space><Key.down><Key.enter>
Screenshot: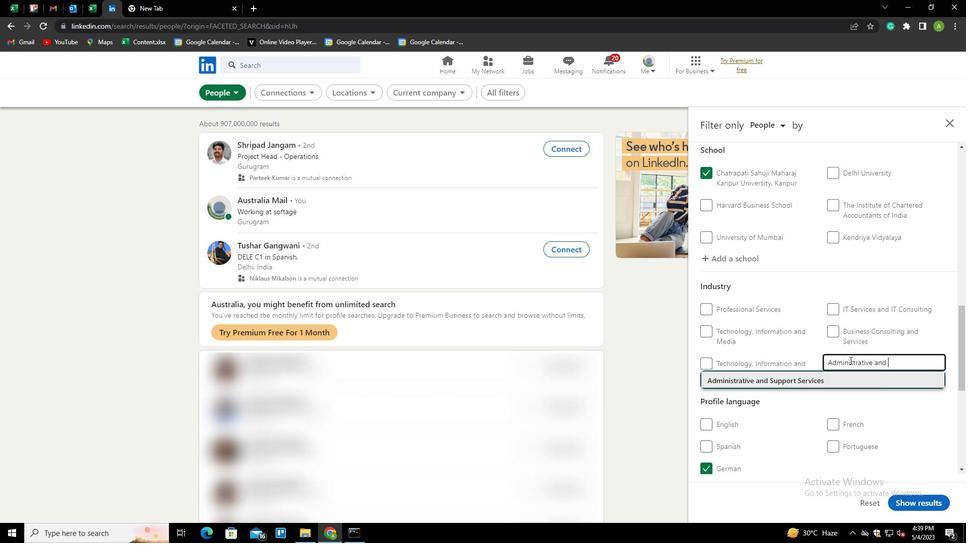 
Action: Mouse moved to (860, 359)
Screenshot: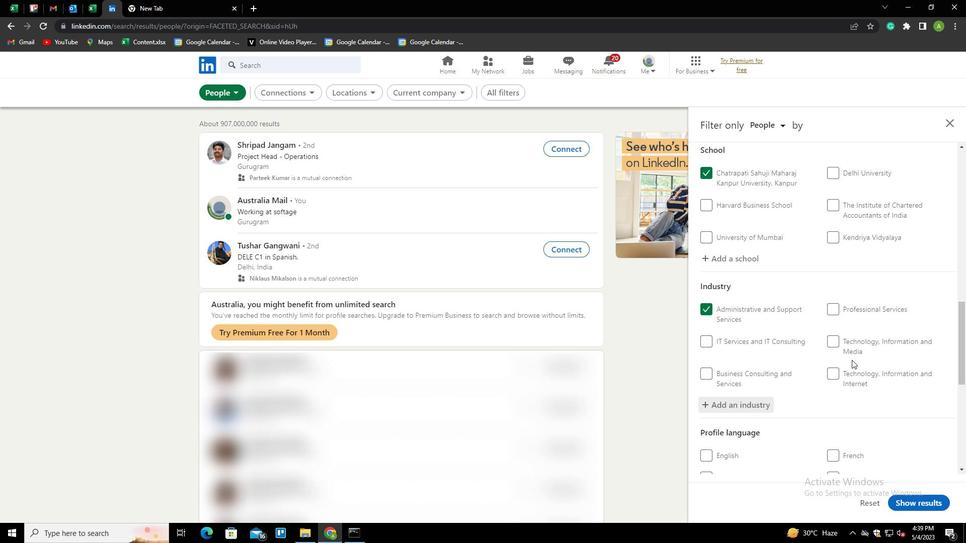 
Action: Mouse scrolled (860, 359) with delta (0, 0)
Screenshot: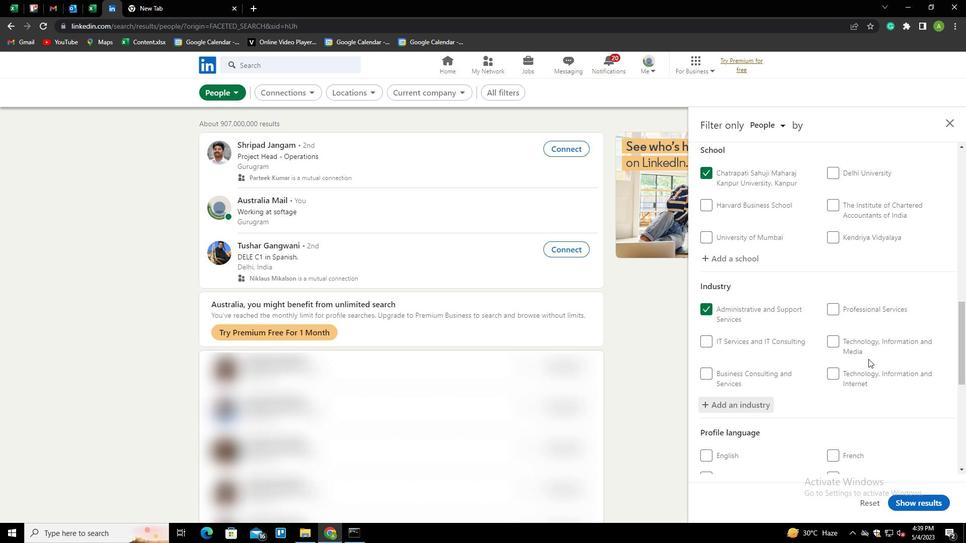 
Action: Mouse scrolled (860, 359) with delta (0, 0)
Screenshot: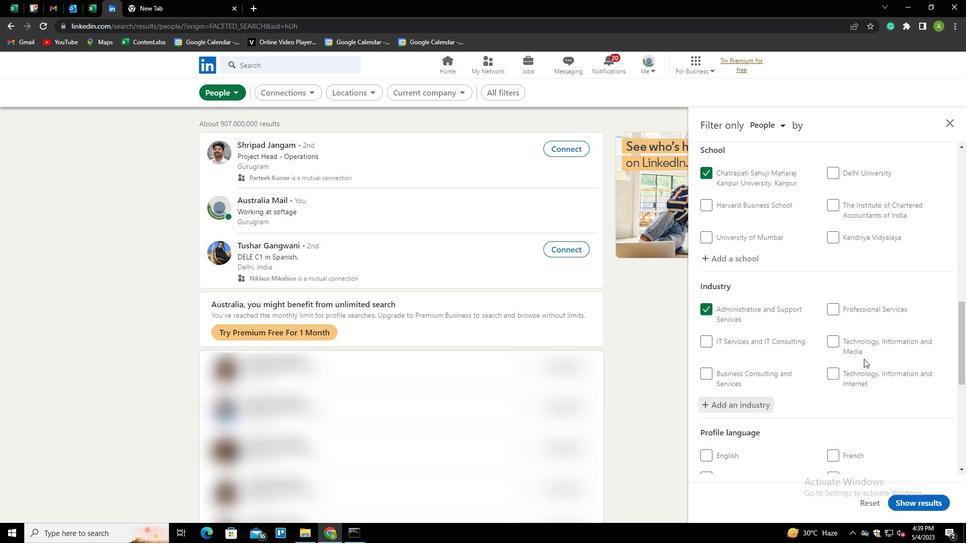 
Action: Mouse scrolled (860, 359) with delta (0, 0)
Screenshot: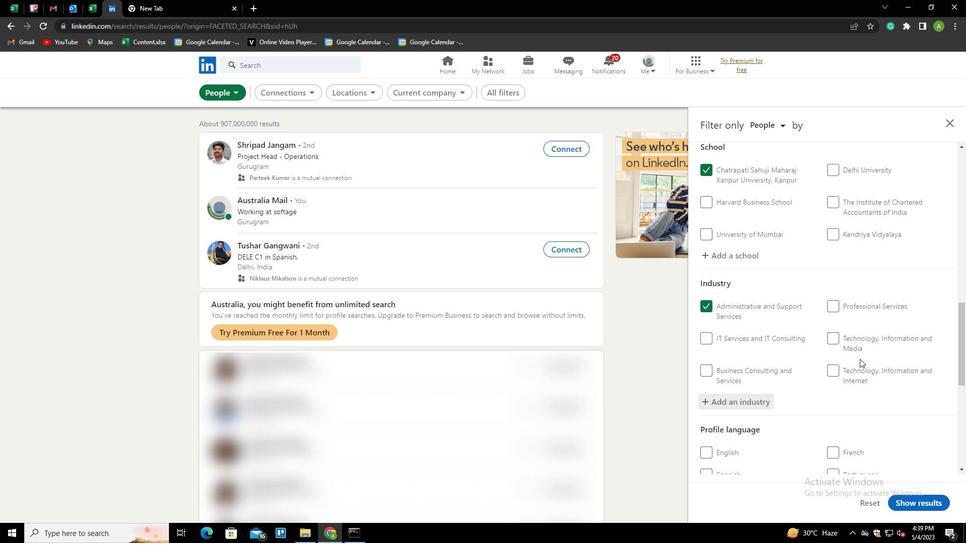 
Action: Mouse scrolled (860, 359) with delta (0, 0)
Screenshot: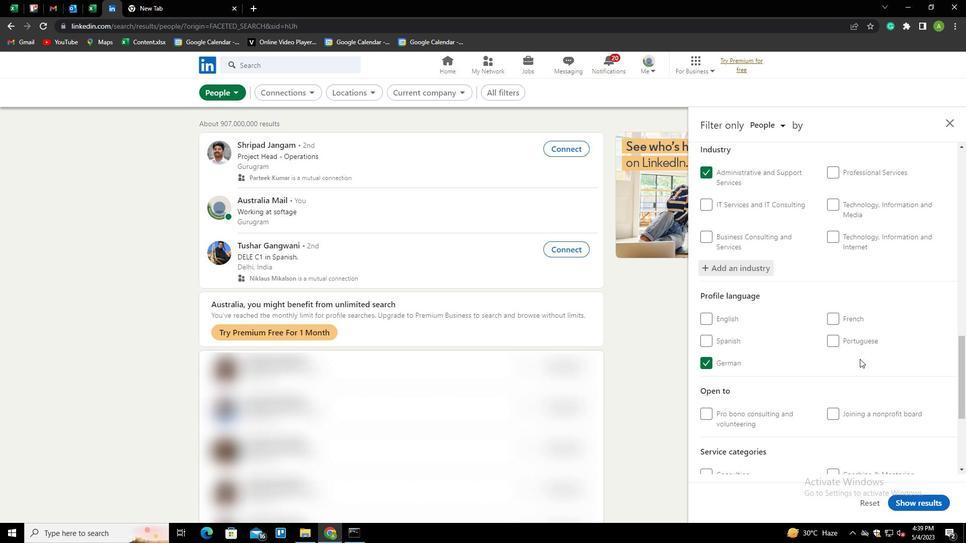 
Action: Mouse scrolled (860, 359) with delta (0, 0)
Screenshot: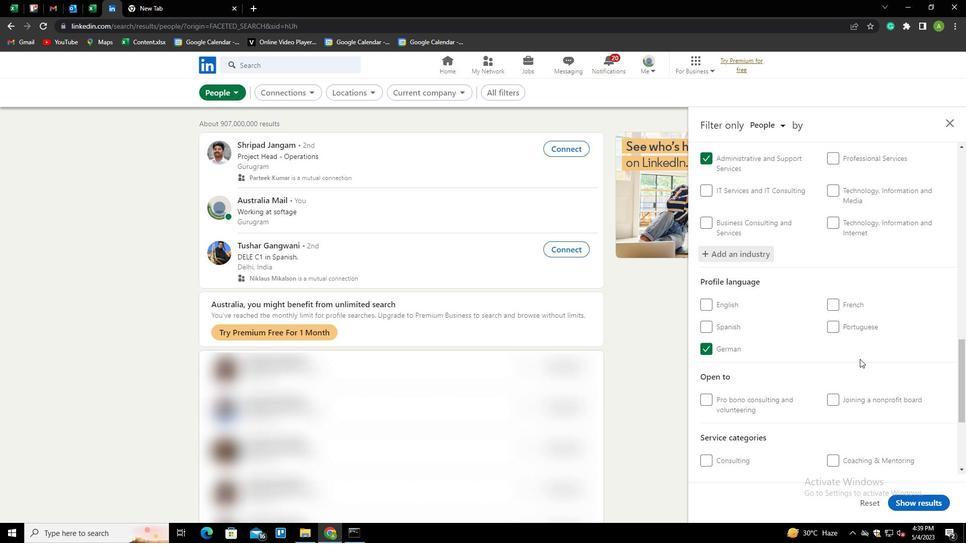 
Action: Mouse scrolled (860, 359) with delta (0, 0)
Screenshot: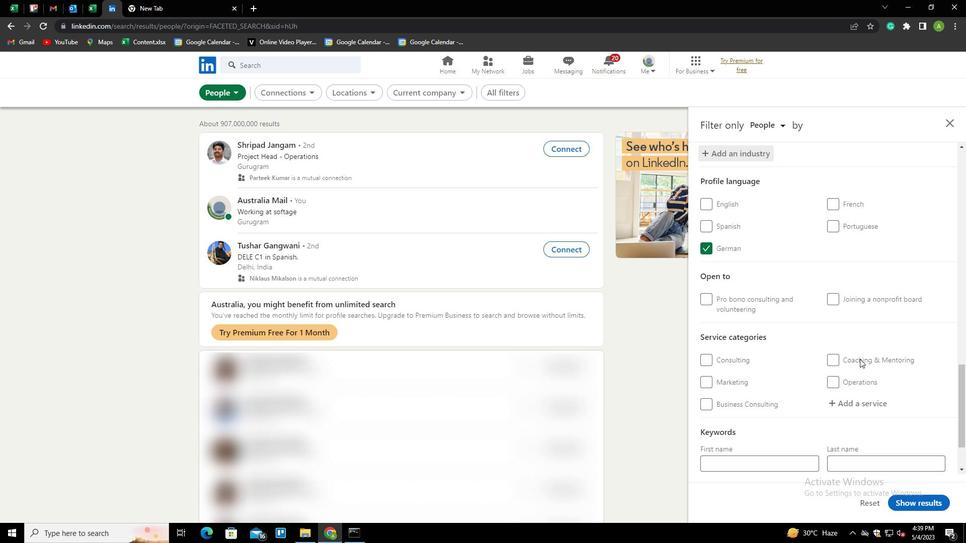 
Action: Mouse scrolled (860, 359) with delta (0, 0)
Screenshot: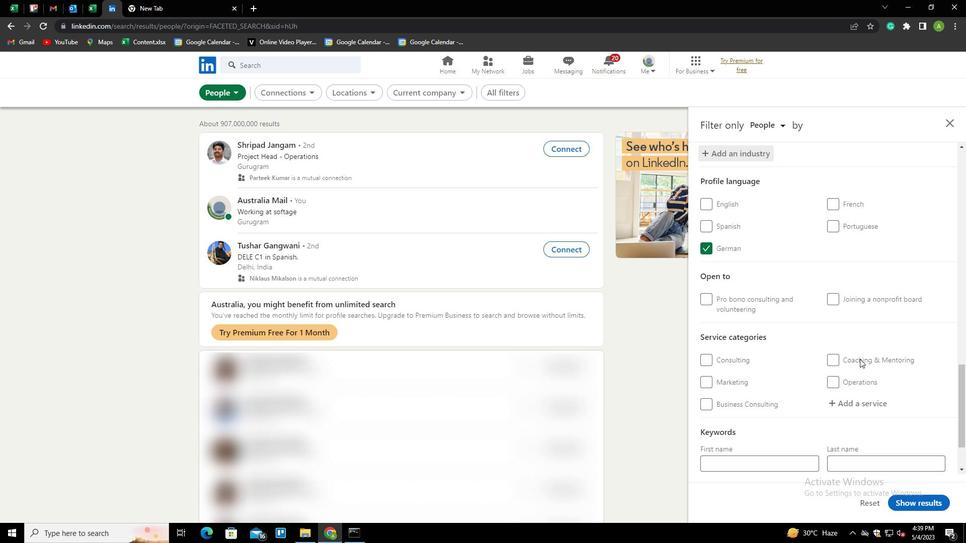 
Action: Mouse moved to (857, 334)
Screenshot: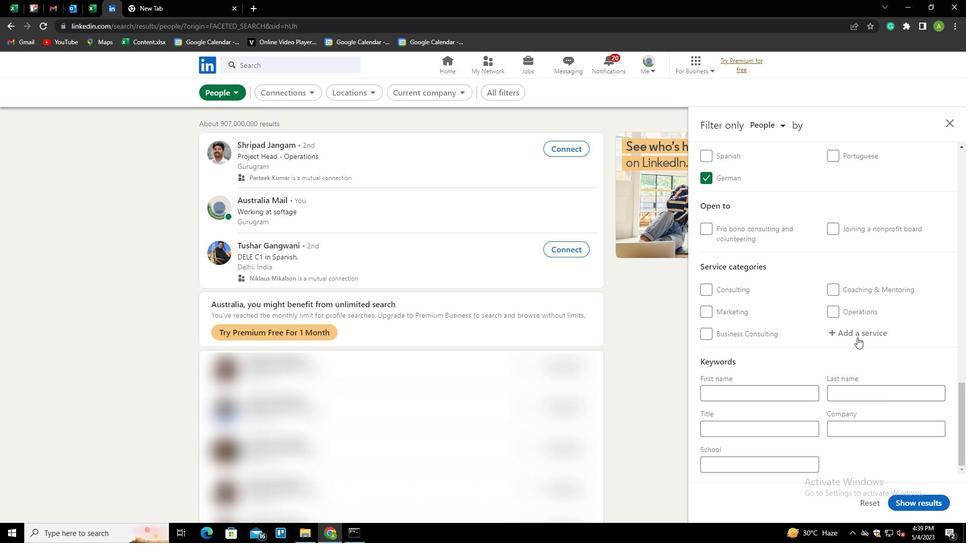 
Action: Mouse pressed left at (857, 334)
Screenshot: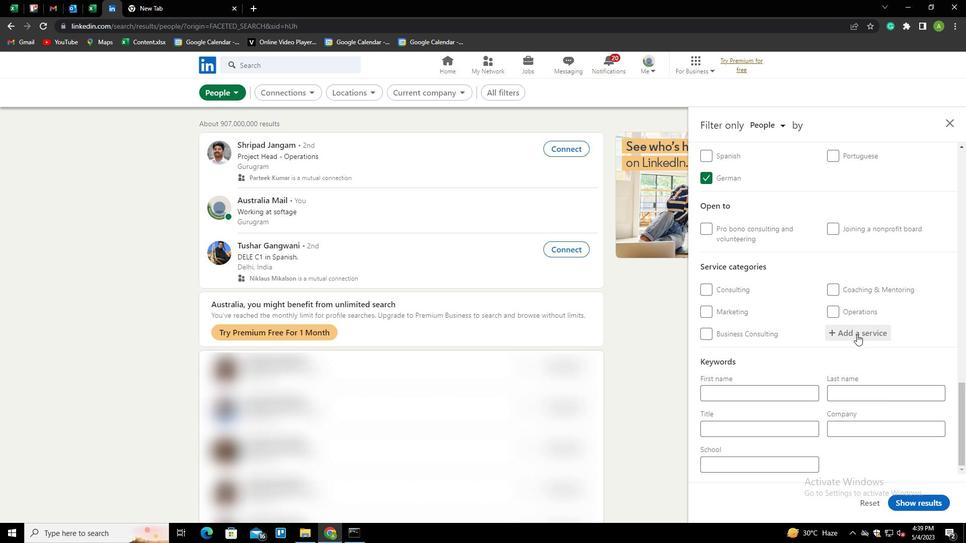 
Action: Key pressed <Key.shift><Key.shift><Key.shift>TRANSLATION<Key.down><Key.enter>
Screenshot: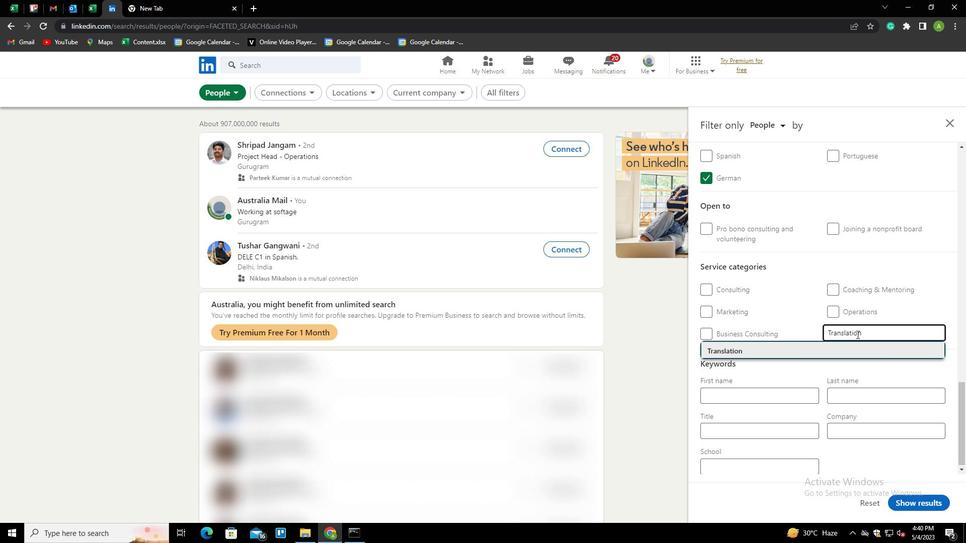 
Action: Mouse scrolled (857, 334) with delta (0, 0)
Screenshot: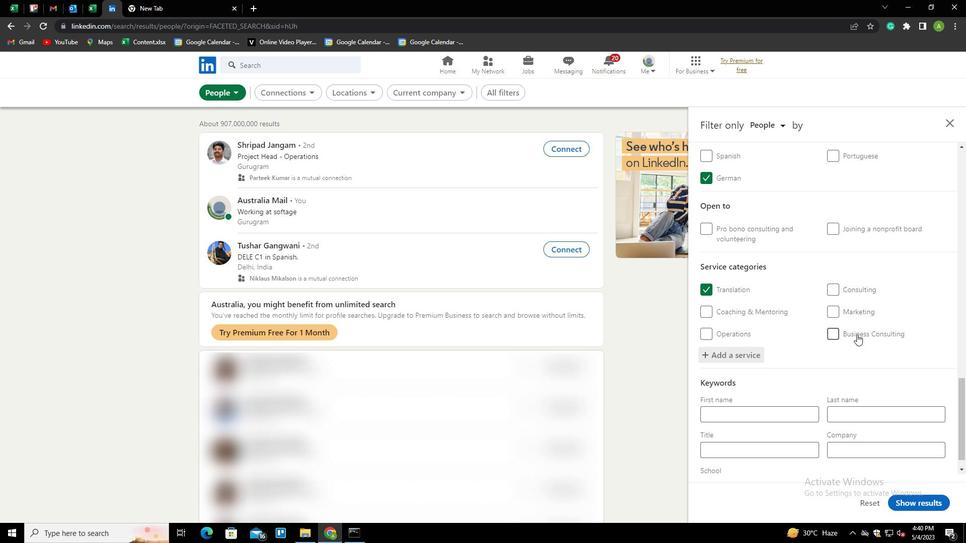 
Action: Mouse scrolled (857, 334) with delta (0, 0)
Screenshot: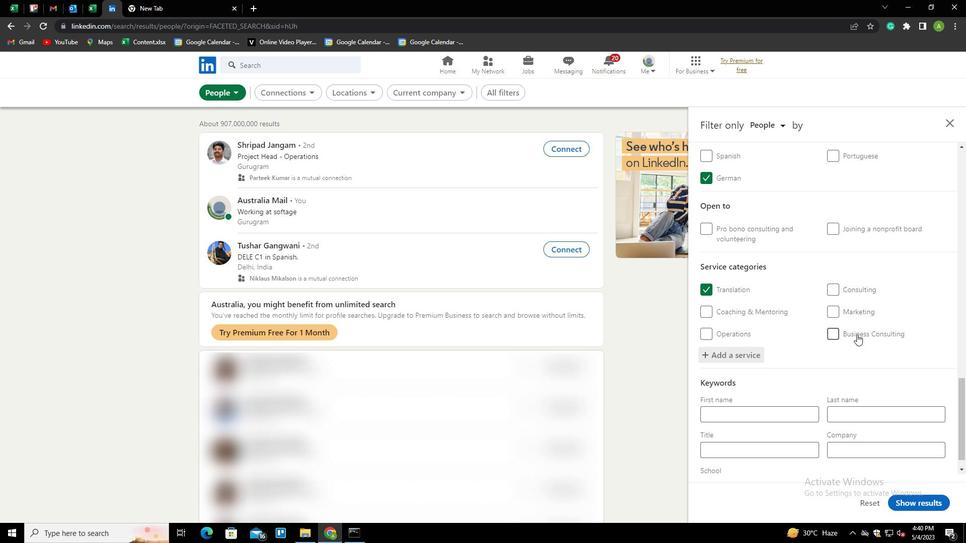 
Action: Mouse scrolled (857, 334) with delta (0, 0)
Screenshot: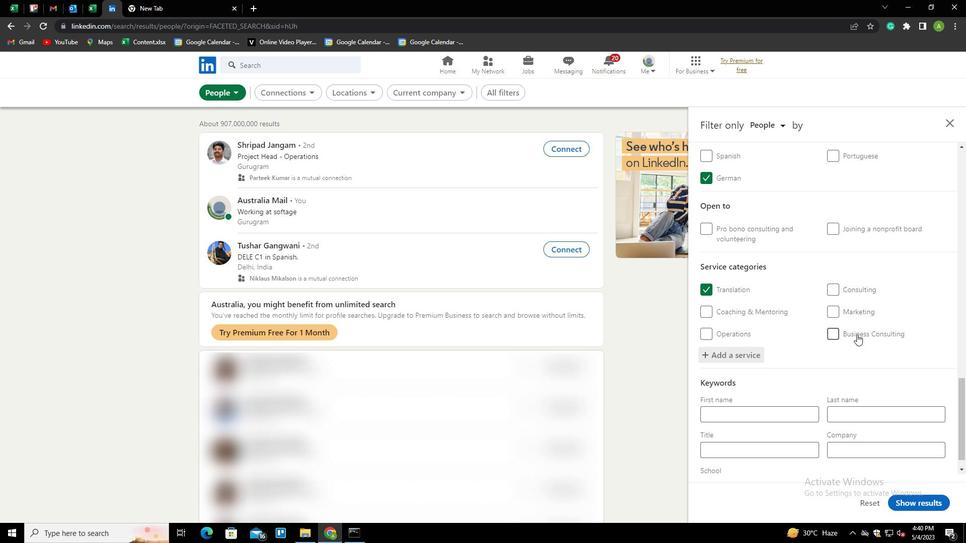 
Action: Mouse scrolled (857, 334) with delta (0, 0)
Screenshot: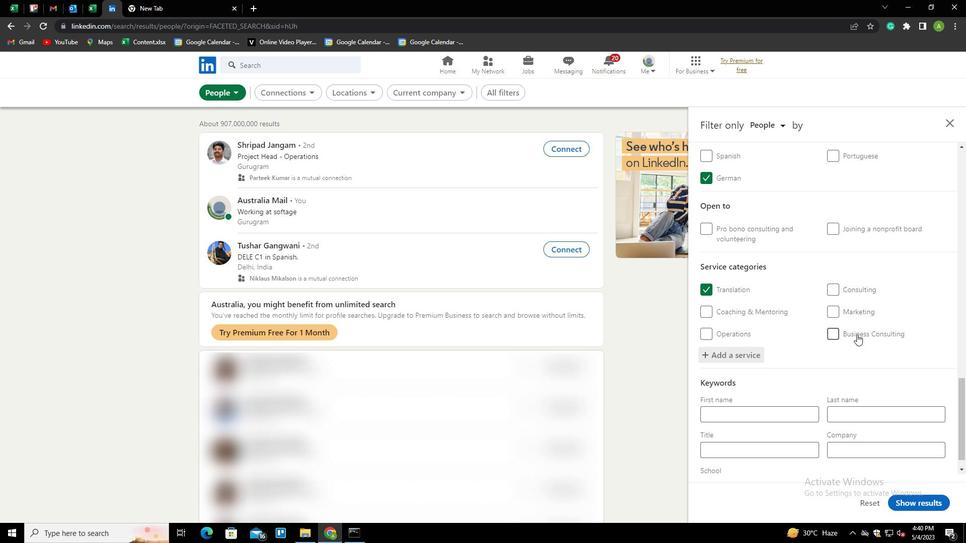 
Action: Mouse scrolled (857, 334) with delta (0, 0)
Screenshot: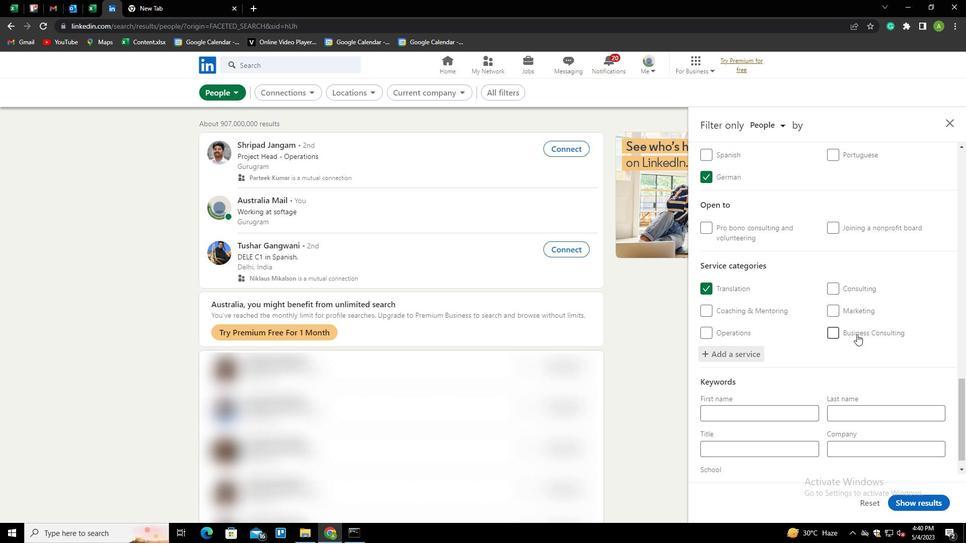 
Action: Mouse scrolled (857, 334) with delta (0, 0)
Screenshot: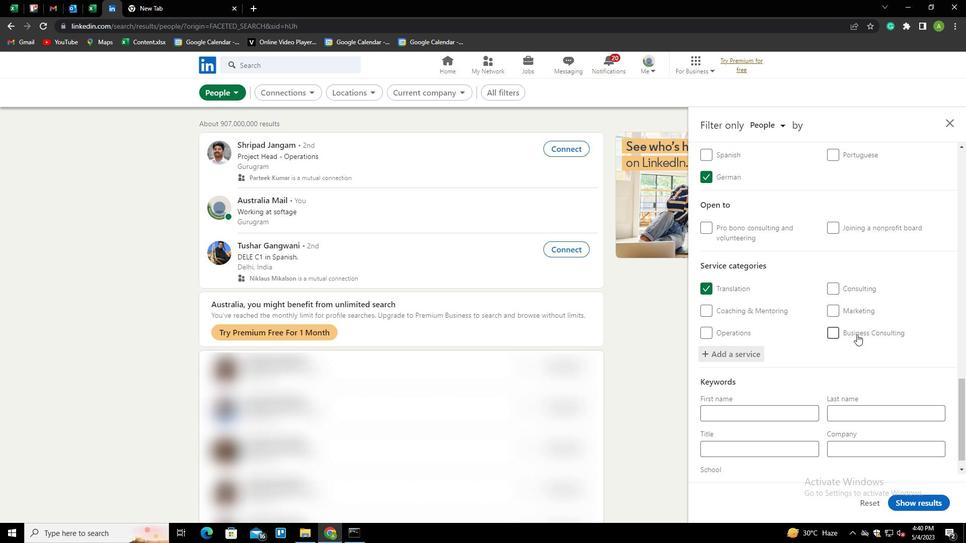 
Action: Mouse moved to (754, 432)
Screenshot: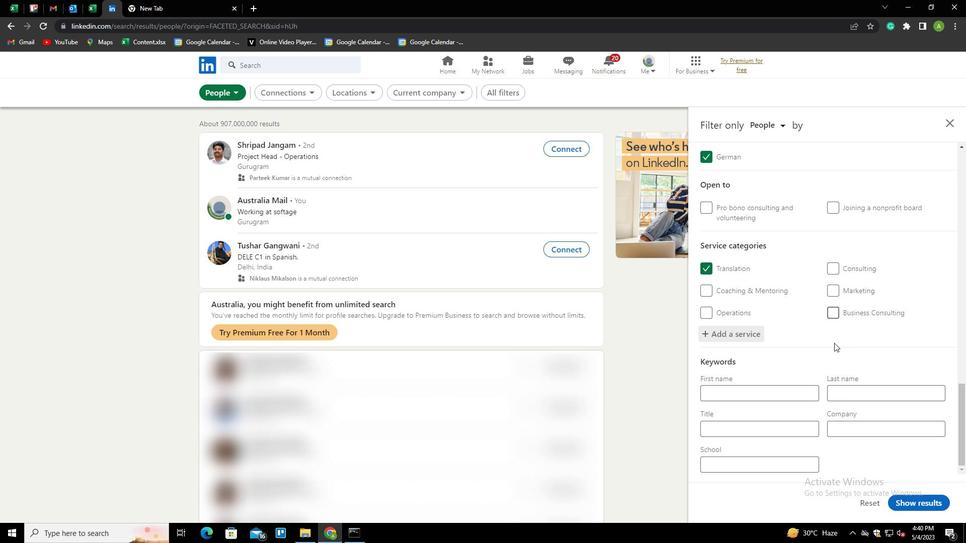 
Action: Mouse pressed left at (754, 432)
Screenshot: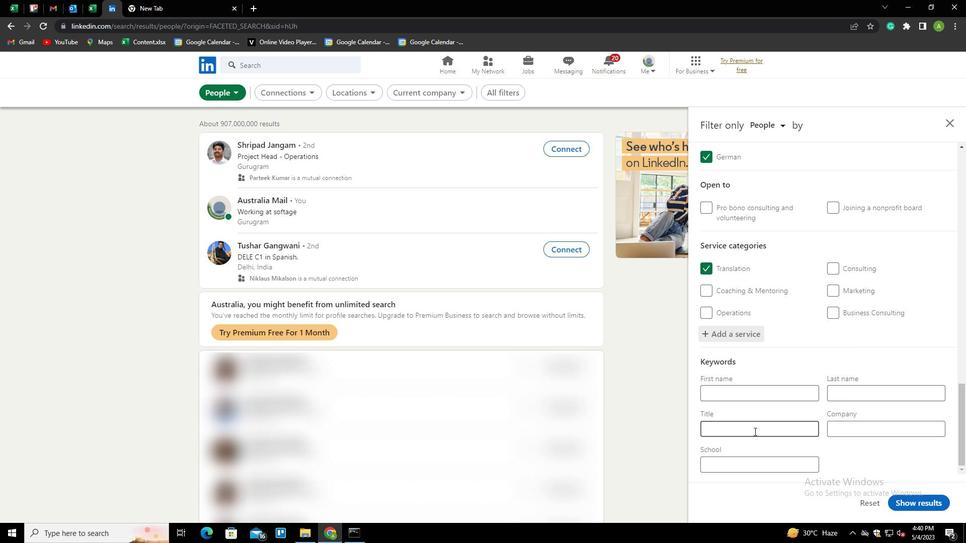 
Action: Key pressed <Key.shift>QUALITY<Key.space><Key.shift>ENGINEER
Screenshot: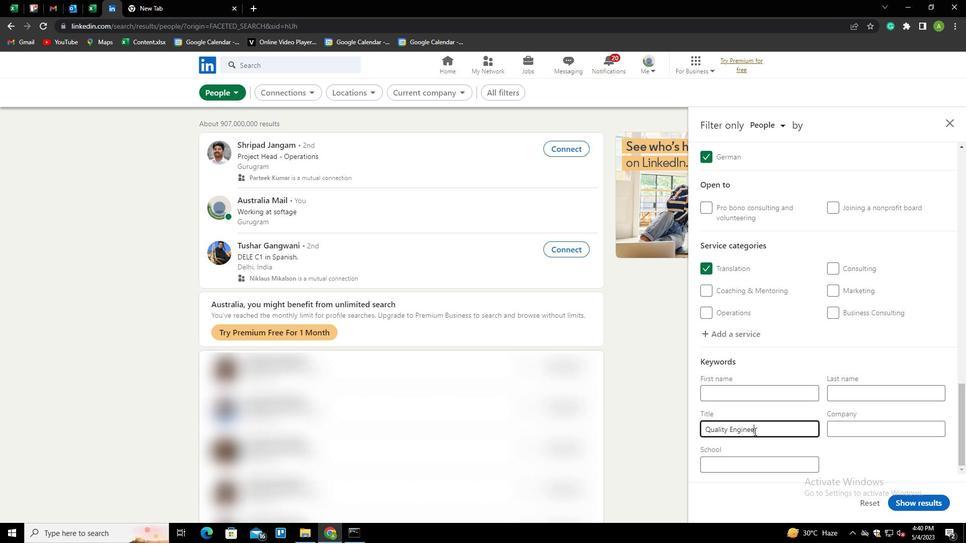 
Action: Mouse scrolled (754, 432) with delta (0, 0)
Screenshot: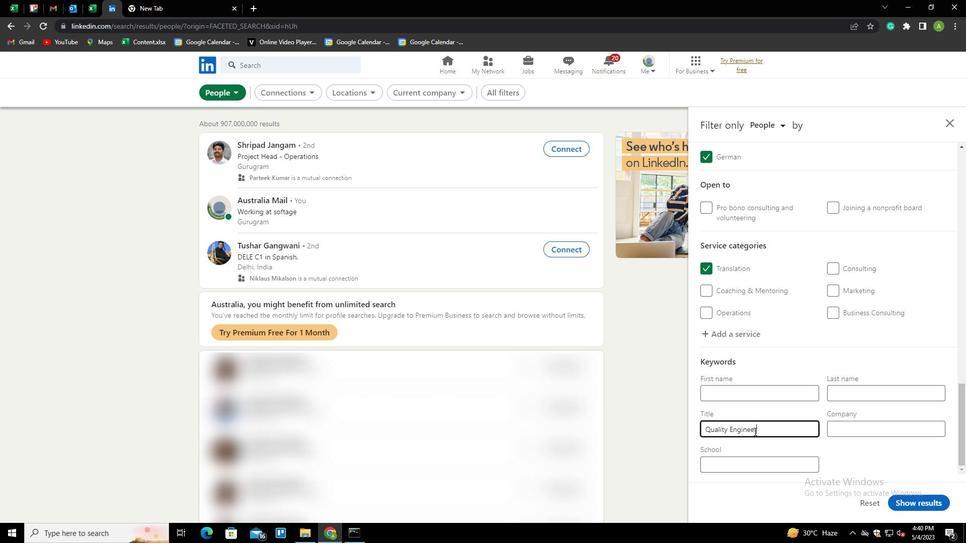
Action: Mouse moved to (836, 444)
Screenshot: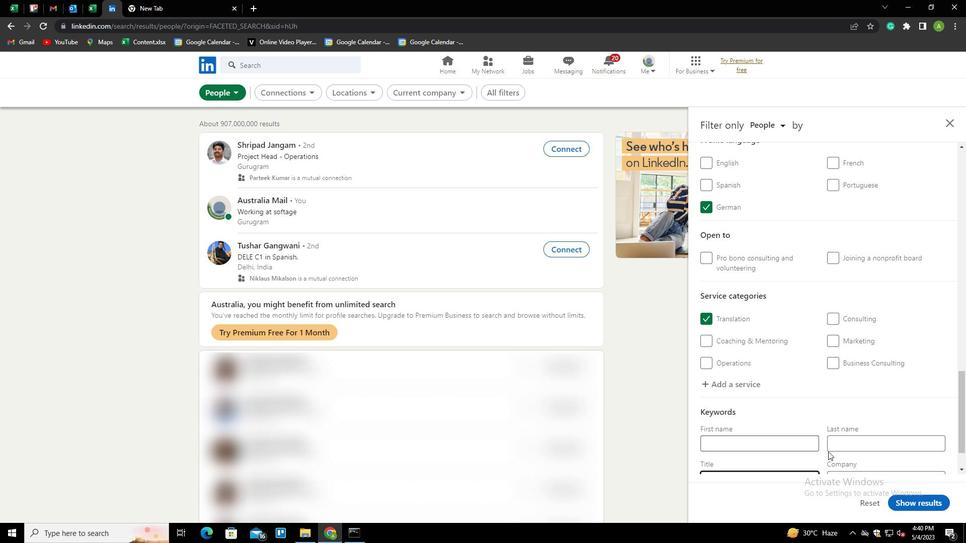 
Action: Mouse scrolled (836, 443) with delta (0, 0)
Screenshot: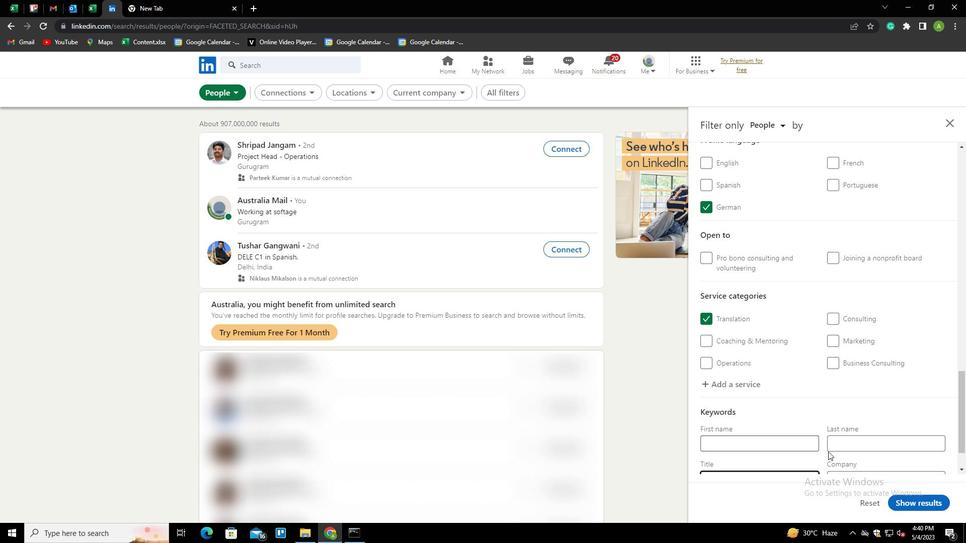 
Action: Mouse scrolled (836, 443) with delta (0, 0)
Screenshot: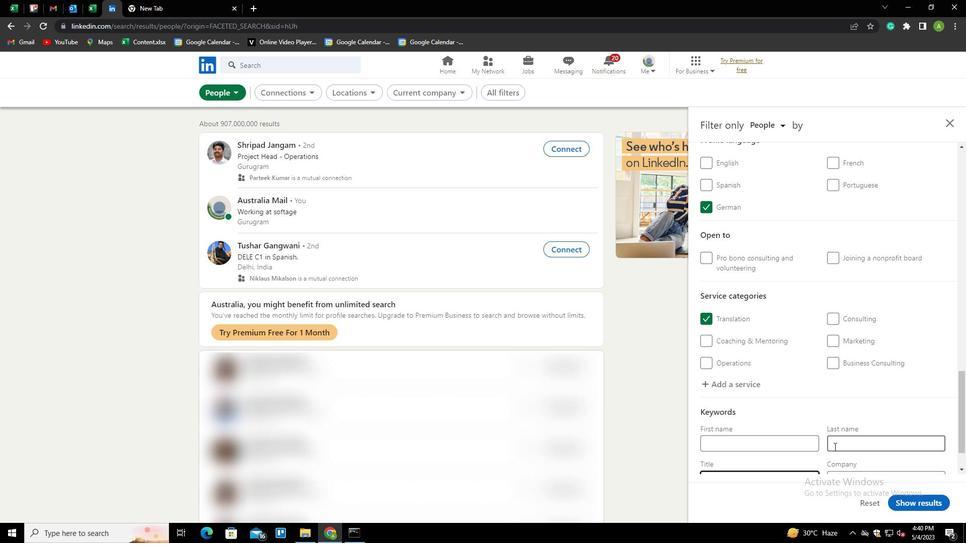
Action: Mouse scrolled (836, 443) with delta (0, 0)
Screenshot: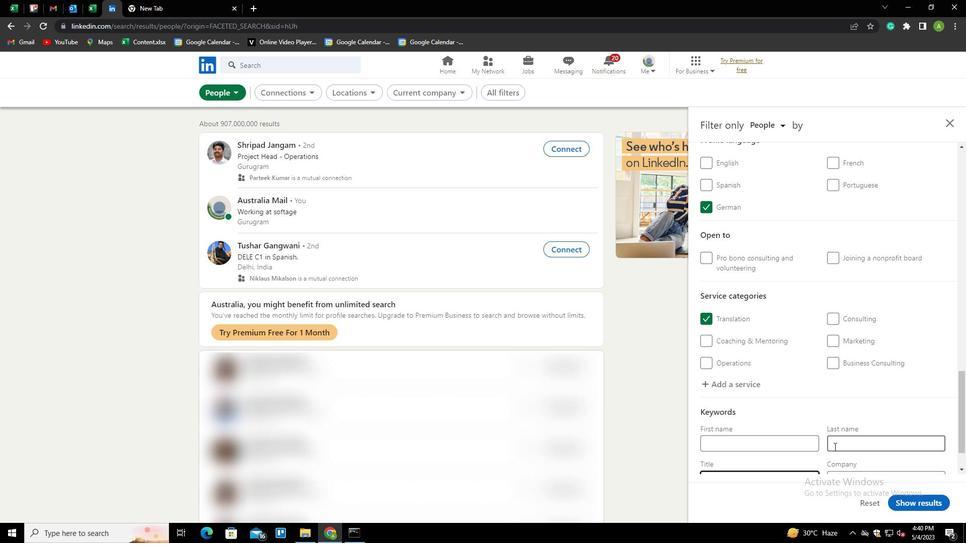 
Action: Mouse scrolled (836, 443) with delta (0, 0)
Screenshot: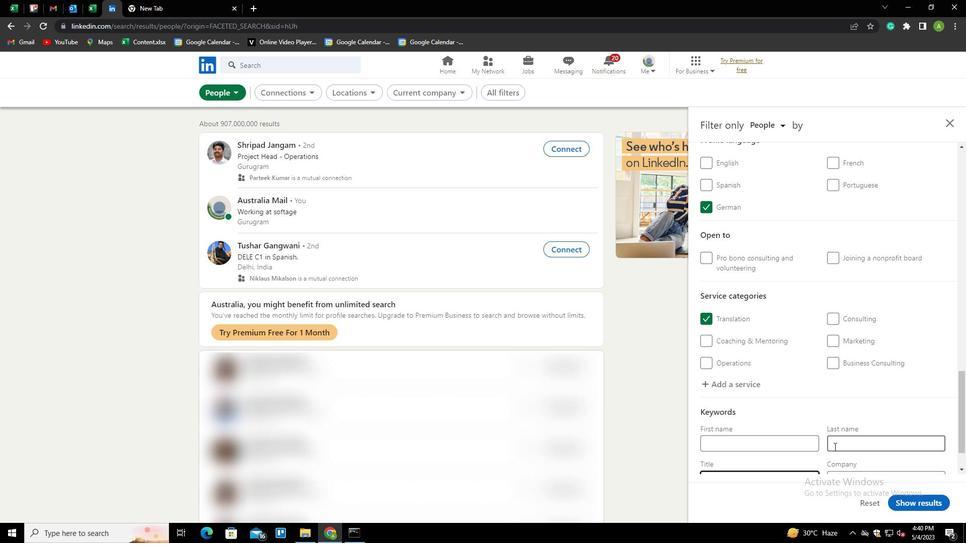 
Action: Mouse moved to (850, 440)
Screenshot: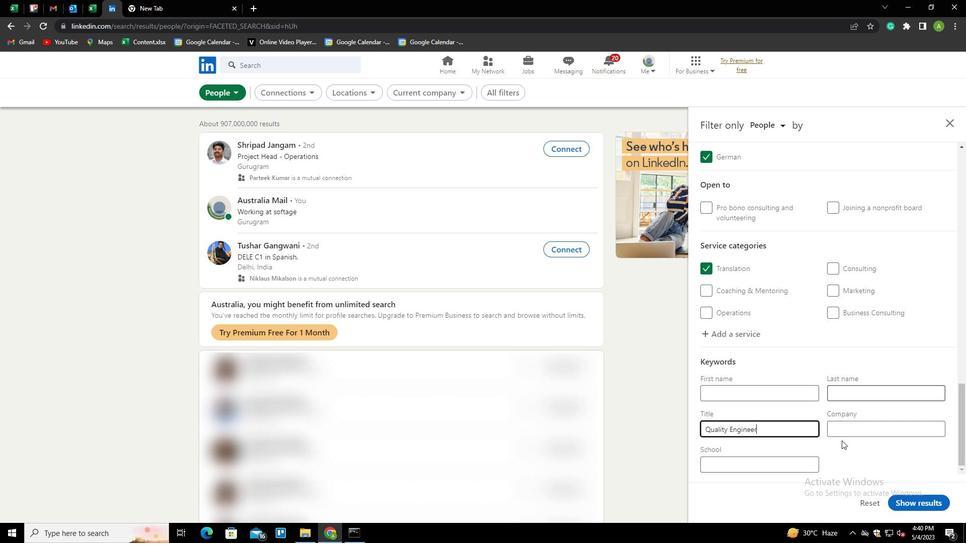 
Action: Mouse pressed left at (850, 440)
Screenshot: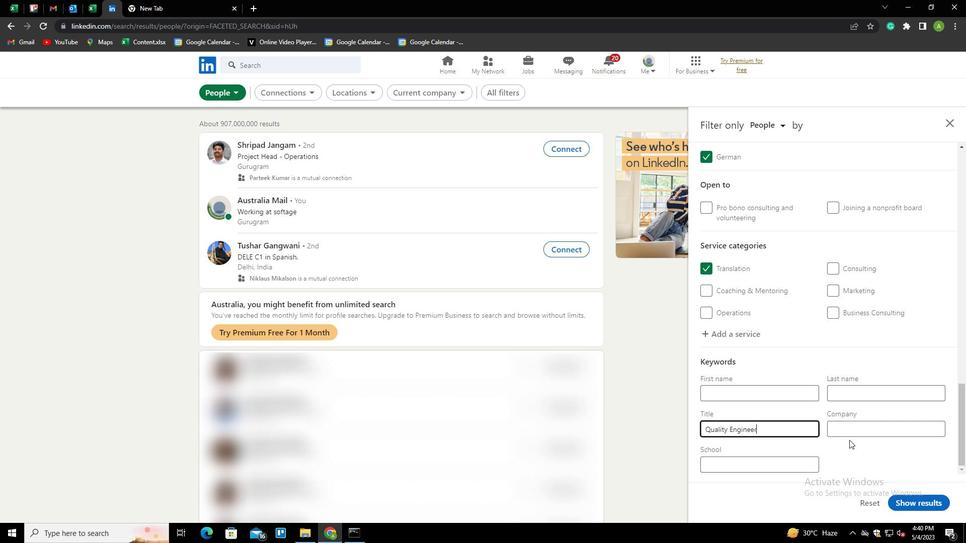 
Action: Mouse moved to (915, 498)
Screenshot: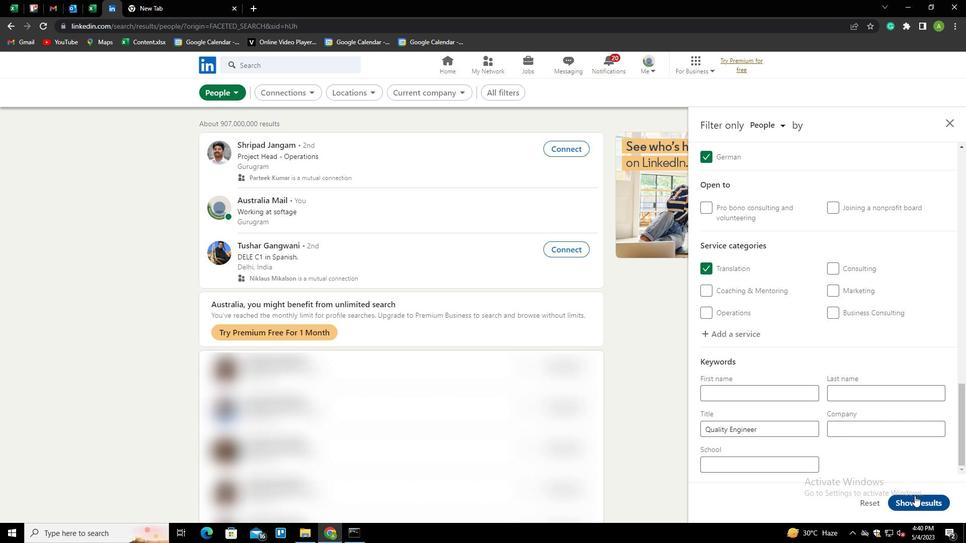 
Action: Mouse pressed left at (915, 498)
Screenshot: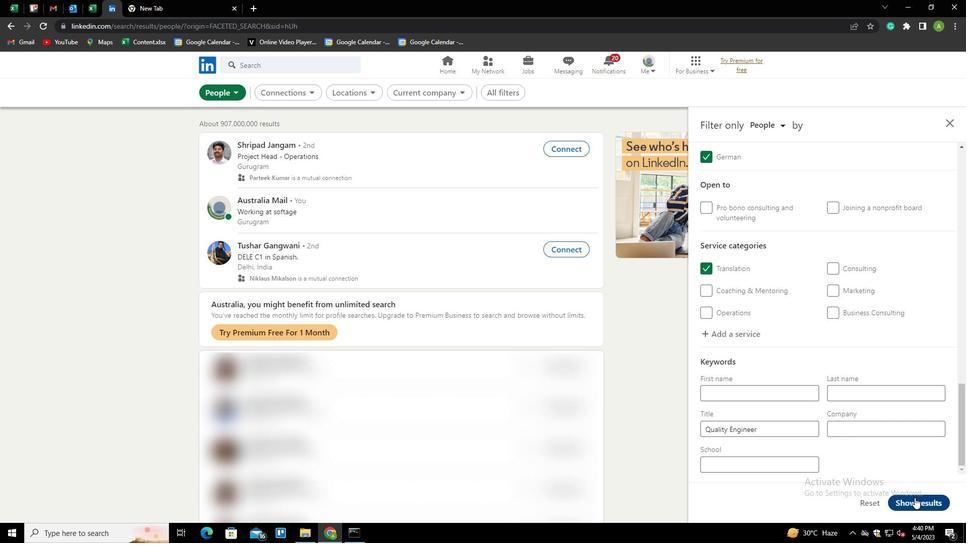 
Action: Mouse moved to (901, 445)
Screenshot: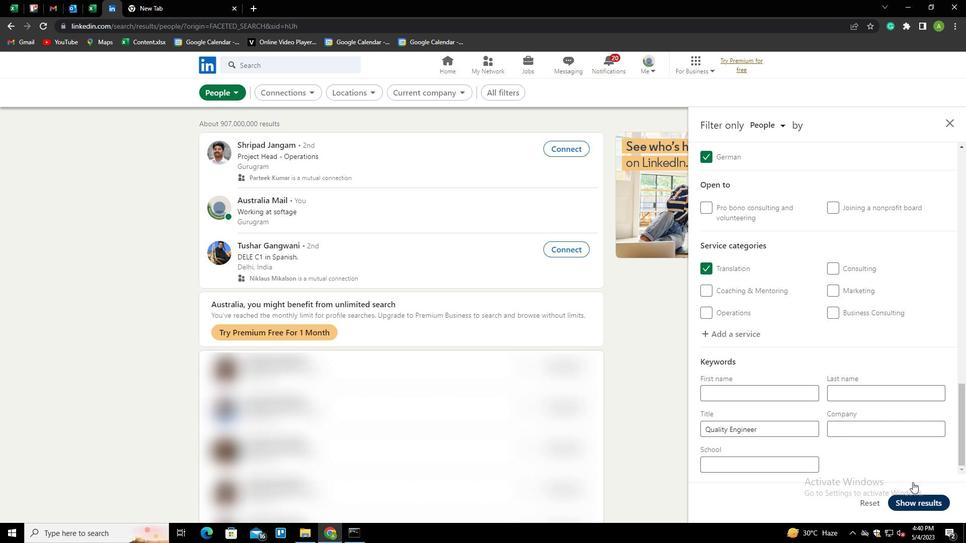 
